 Task: Find connections with filter location Witney with filter topic #Managementwith filter profile language German with filter current company Scopely with filter school Galgotias University with filter industry Wholesale Alcoholic Beverages with filter service category Tax Law with filter keywords title Data Entry
Action: Mouse moved to (567, 74)
Screenshot: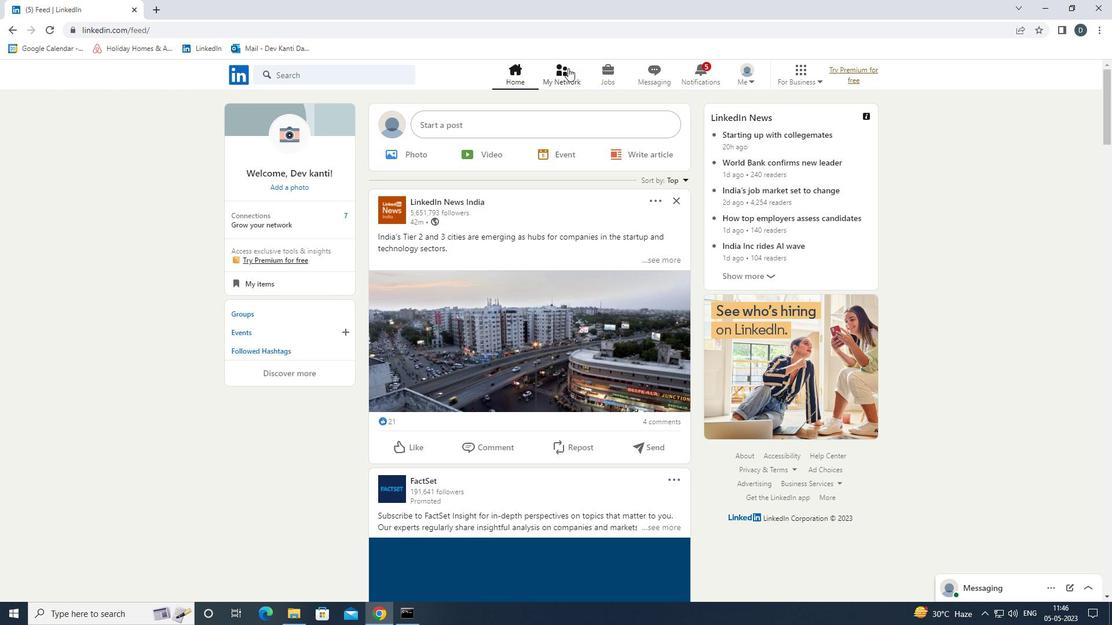 
Action: Mouse pressed left at (567, 74)
Screenshot: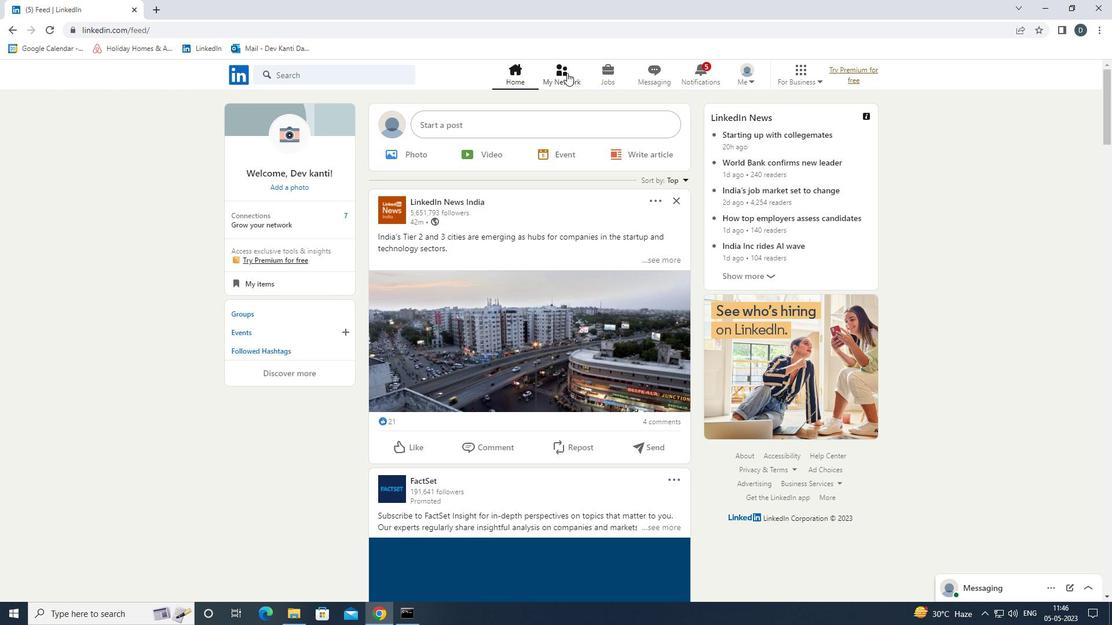 
Action: Mouse moved to (382, 139)
Screenshot: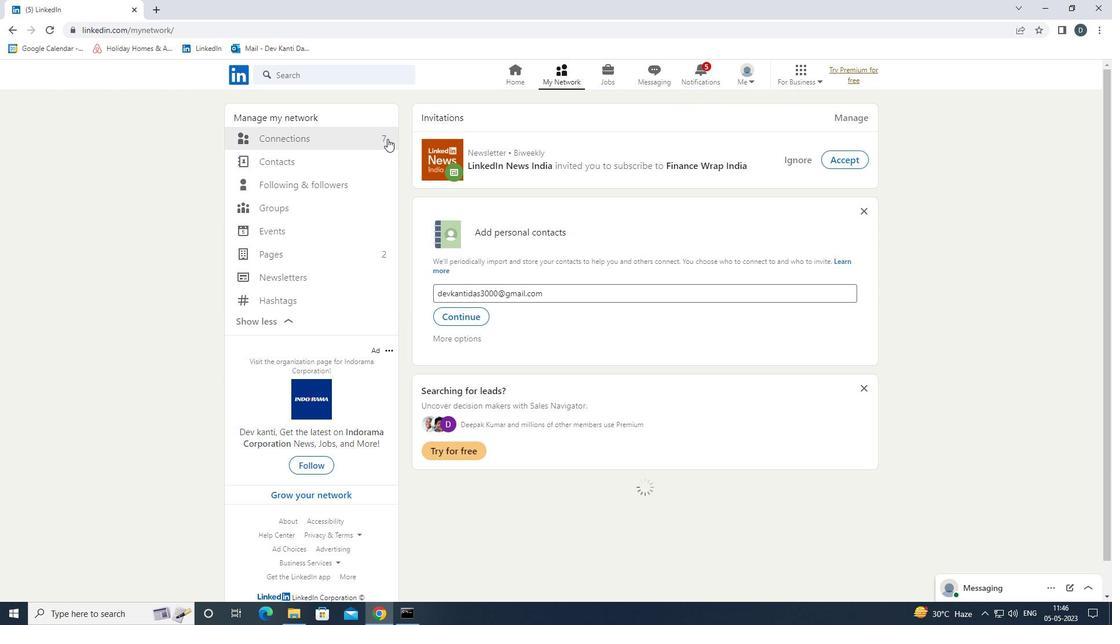 
Action: Mouse pressed left at (382, 139)
Screenshot: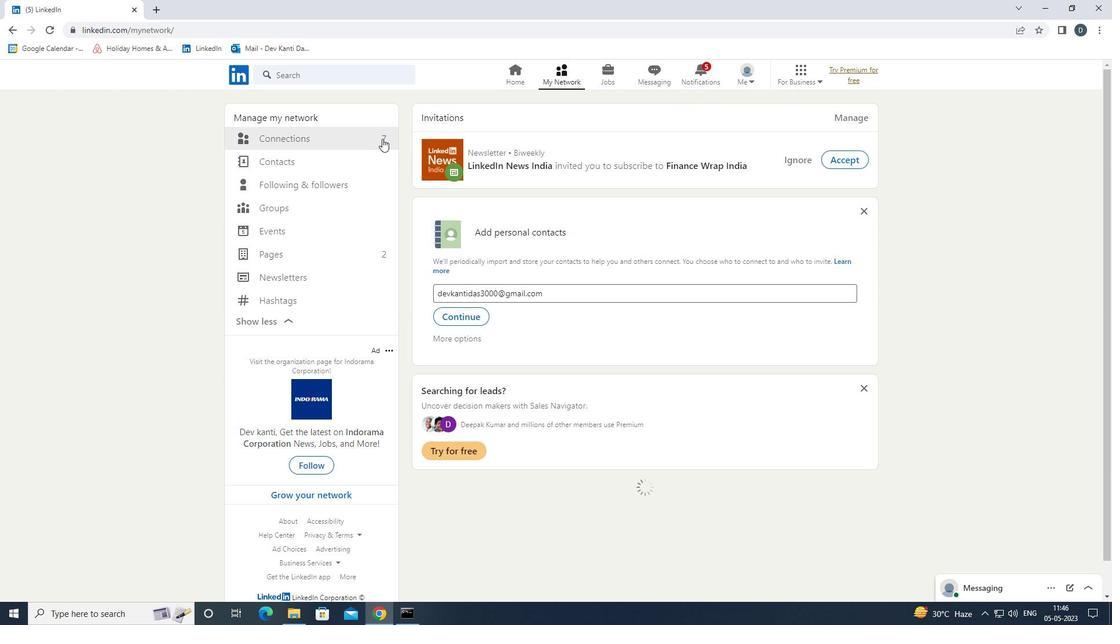 
Action: Mouse moved to (634, 134)
Screenshot: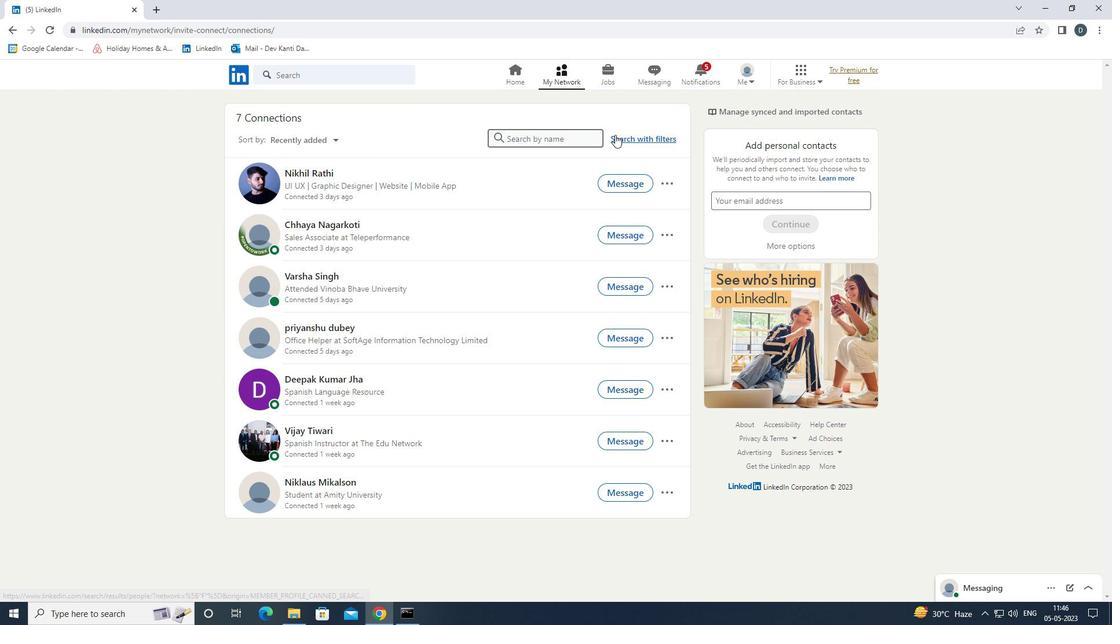 
Action: Mouse pressed left at (634, 134)
Screenshot: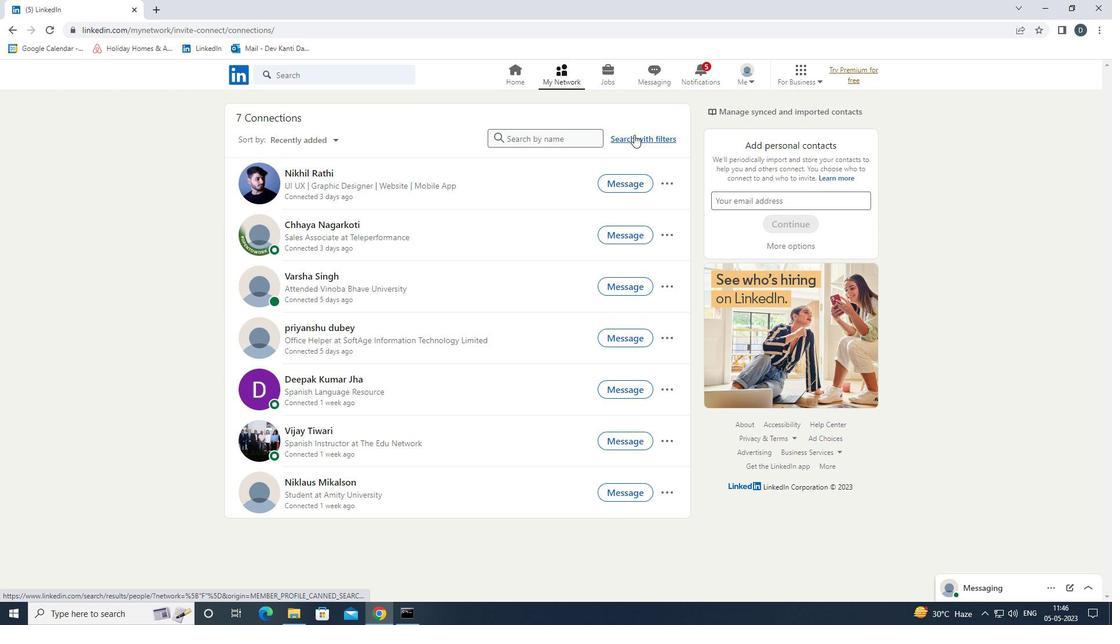 
Action: Mouse moved to (594, 110)
Screenshot: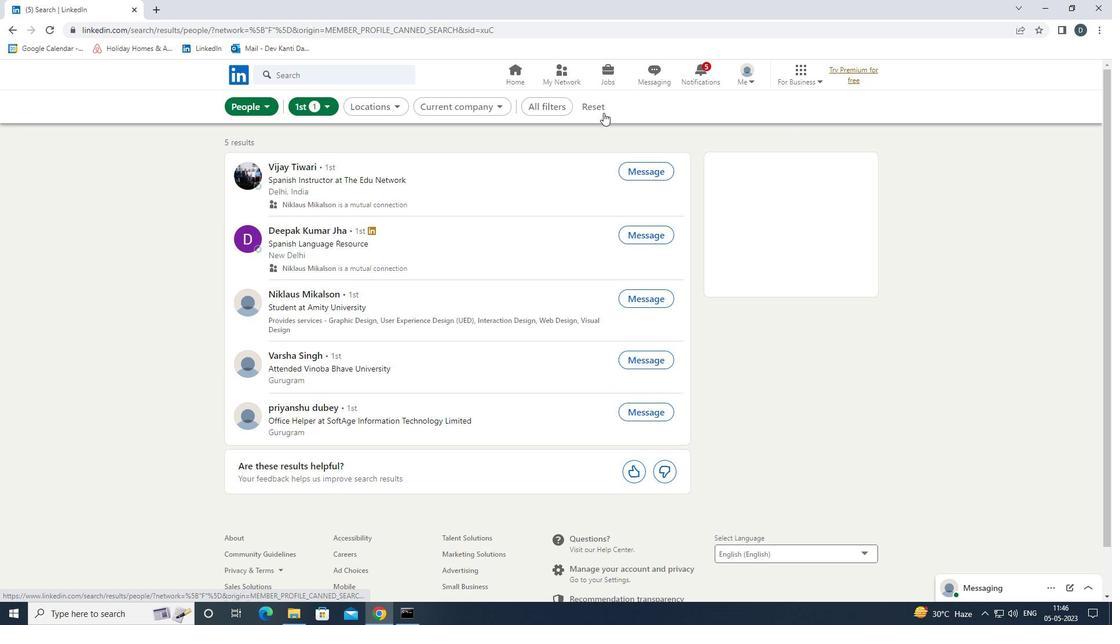 
Action: Mouse pressed left at (594, 110)
Screenshot: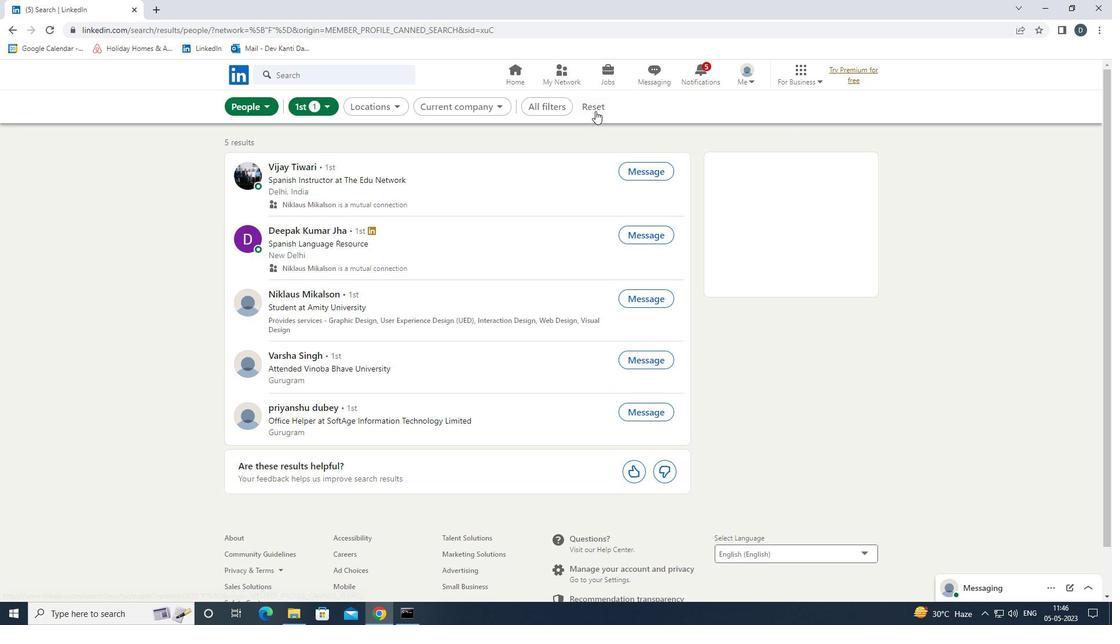 
Action: Mouse moved to (591, 105)
Screenshot: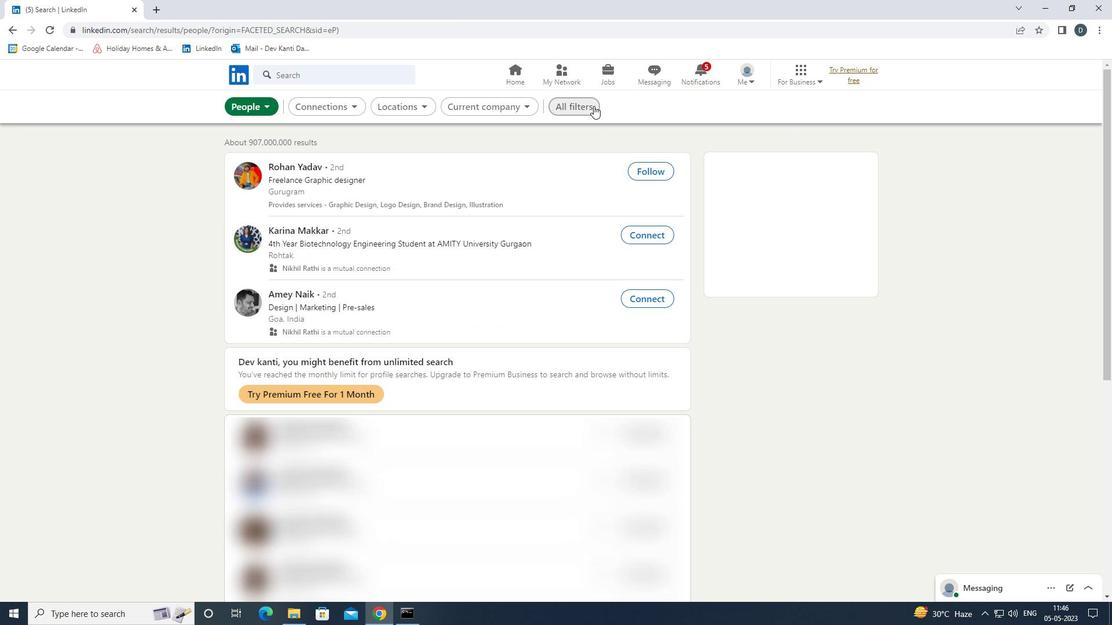 
Action: Mouse pressed left at (591, 105)
Screenshot: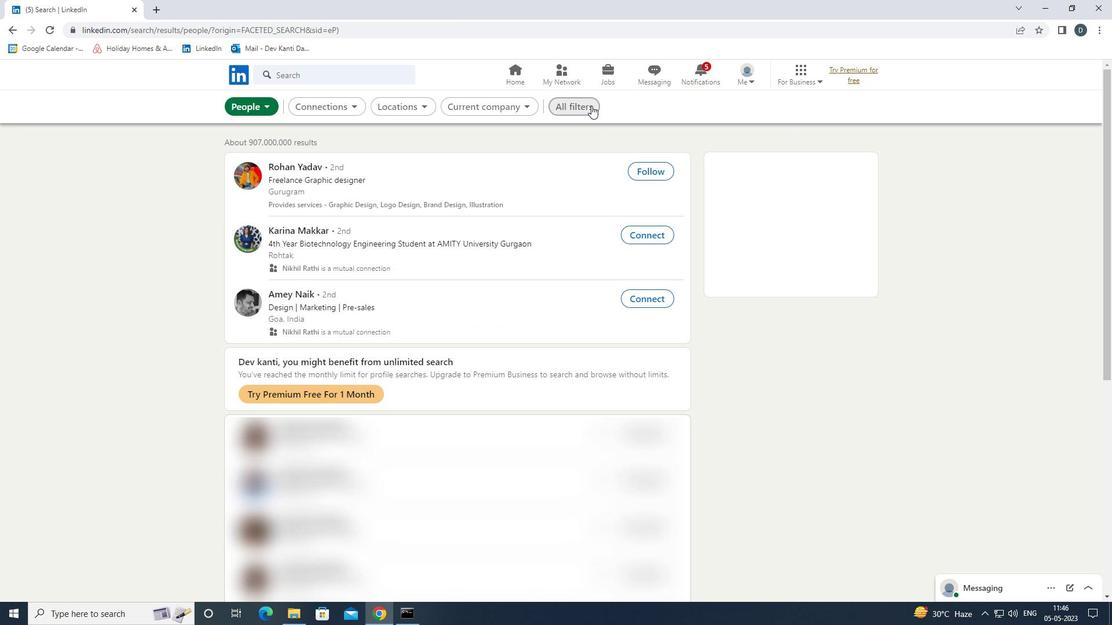 
Action: Mouse moved to (1013, 340)
Screenshot: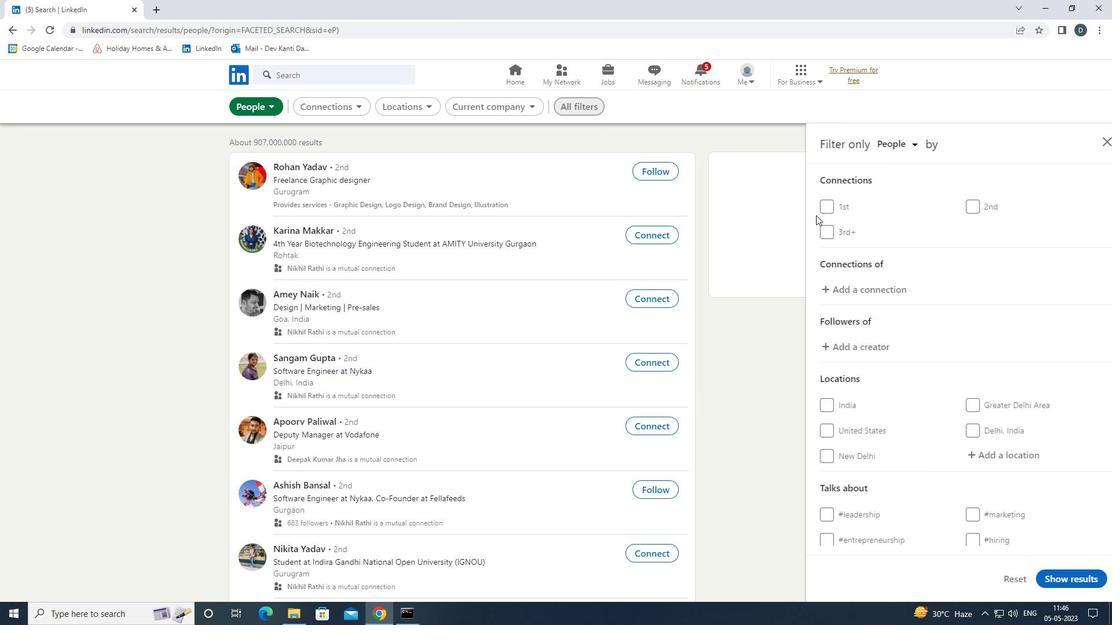 
Action: Mouse scrolled (1013, 339) with delta (0, 0)
Screenshot: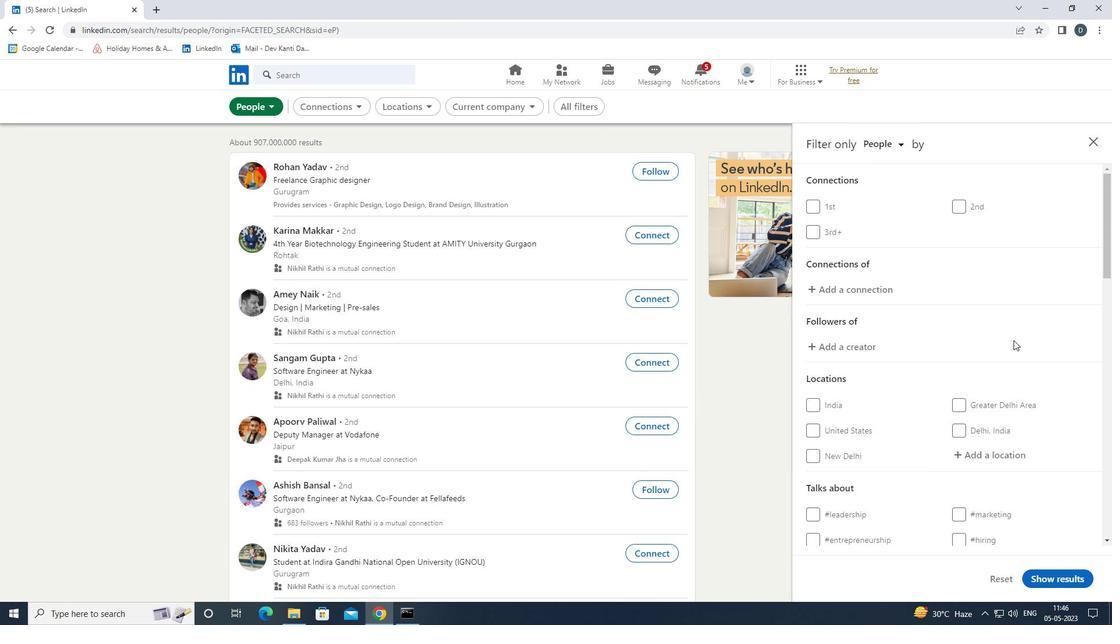 
Action: Mouse scrolled (1013, 339) with delta (0, 0)
Screenshot: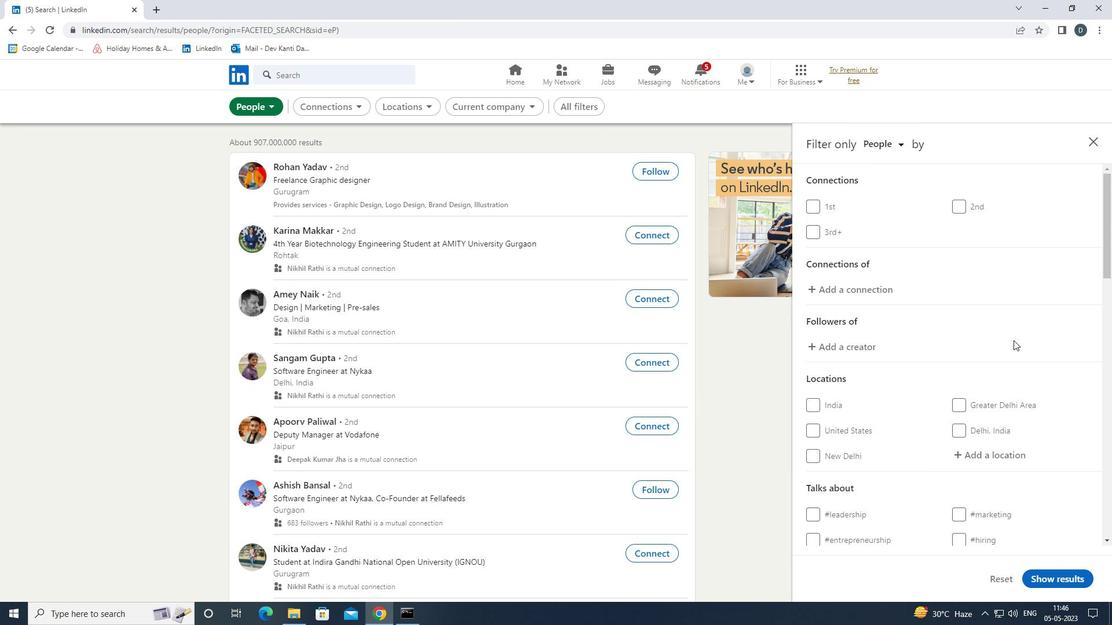 
Action: Mouse moved to (1013, 363)
Screenshot: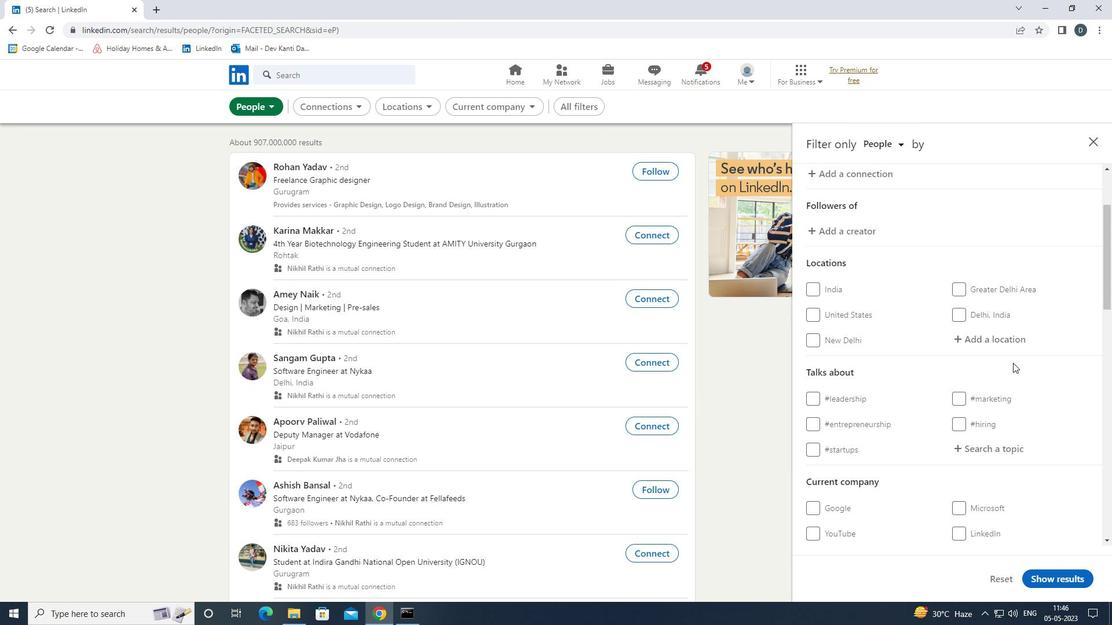 
Action: Mouse scrolled (1013, 362) with delta (0, 0)
Screenshot: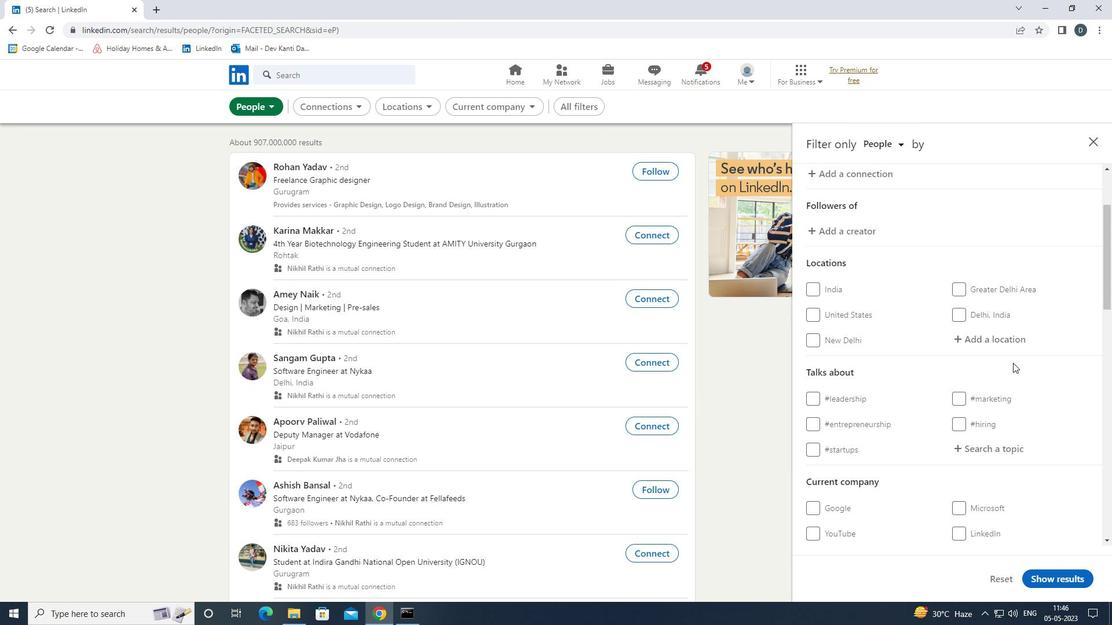 
Action: Mouse moved to (988, 275)
Screenshot: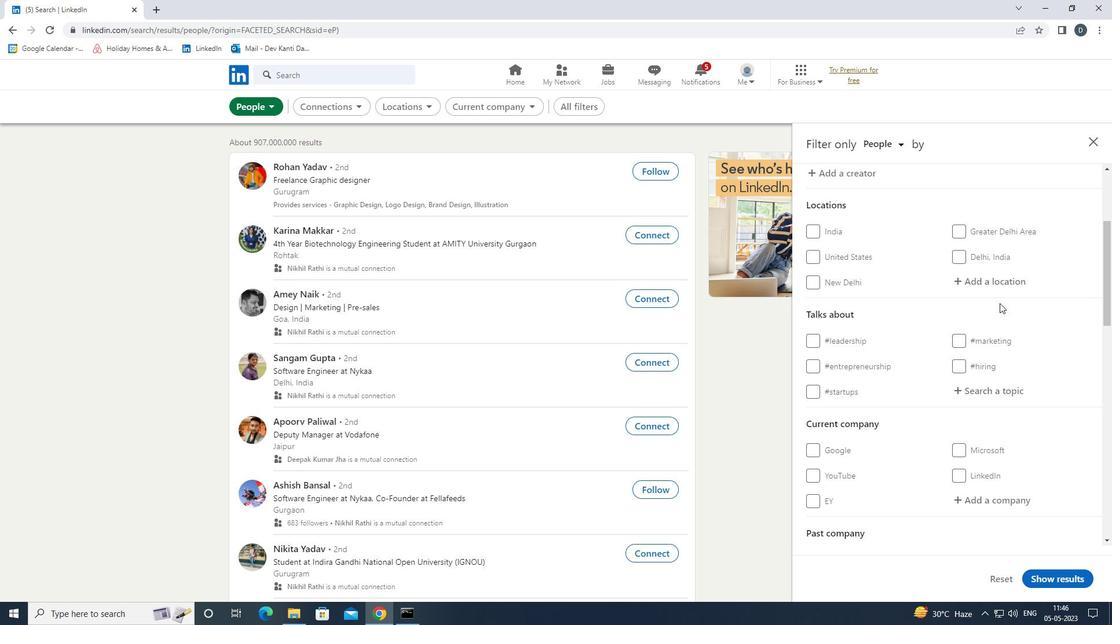 
Action: Mouse pressed left at (988, 275)
Screenshot: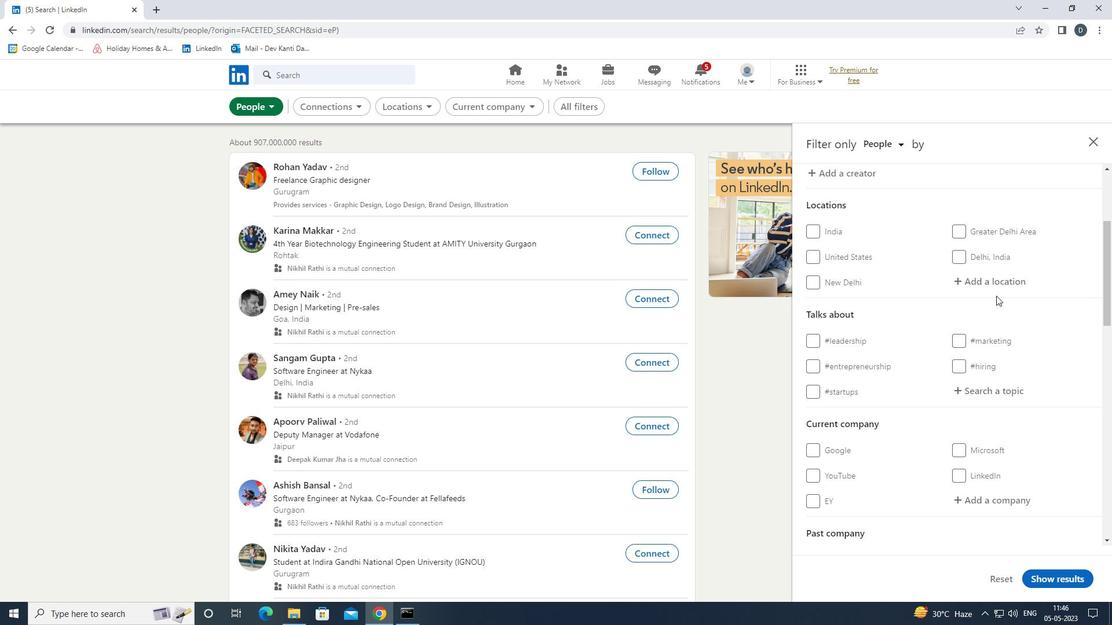 
Action: Key pressed <Key.shift>WITNEY<Key.down><Key.enter>
Screenshot: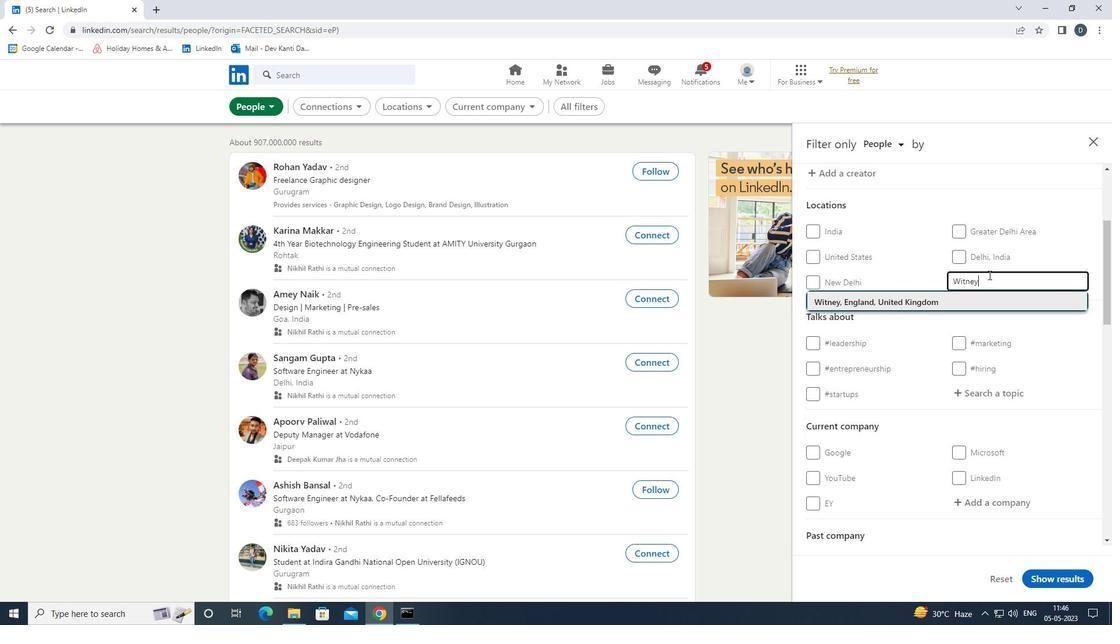 
Action: Mouse scrolled (988, 274) with delta (0, 0)
Screenshot: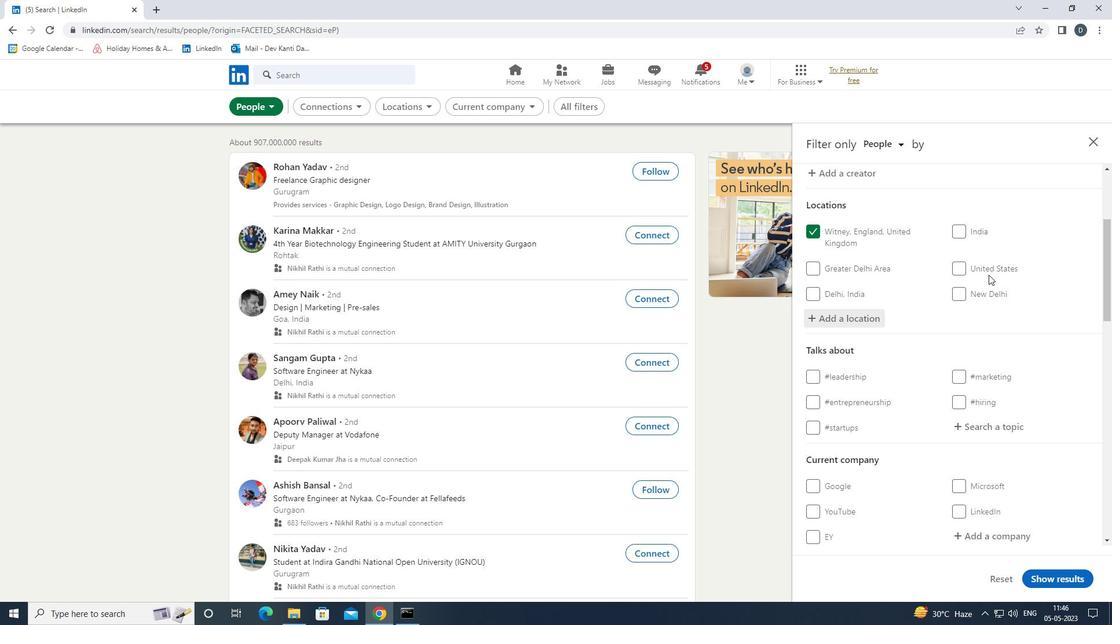 
Action: Mouse scrolled (988, 274) with delta (0, 0)
Screenshot: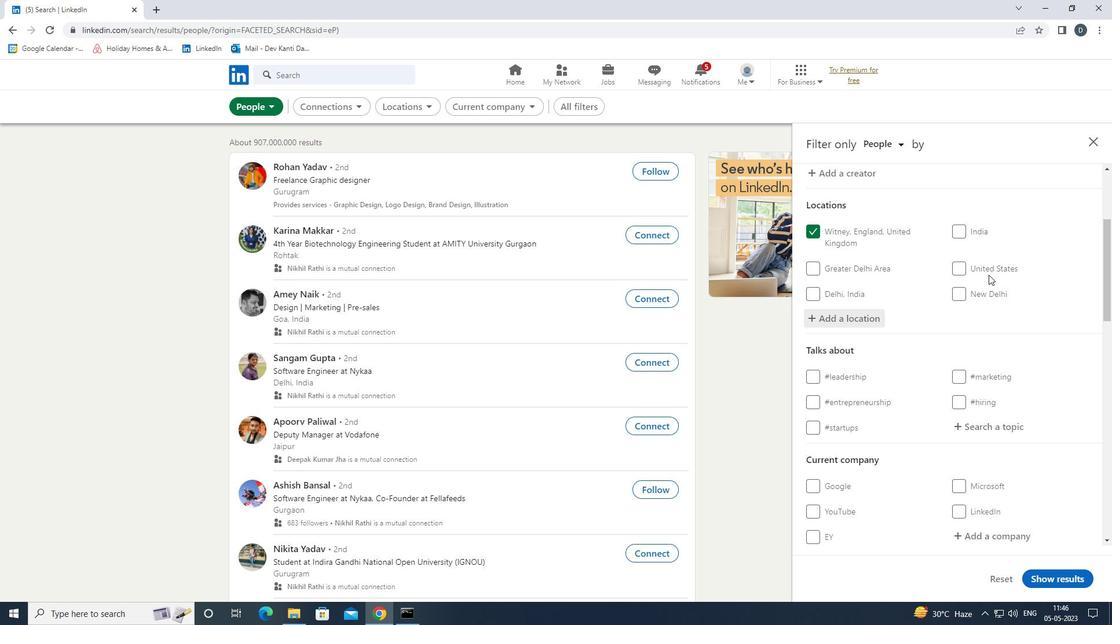 
Action: Mouse moved to (984, 315)
Screenshot: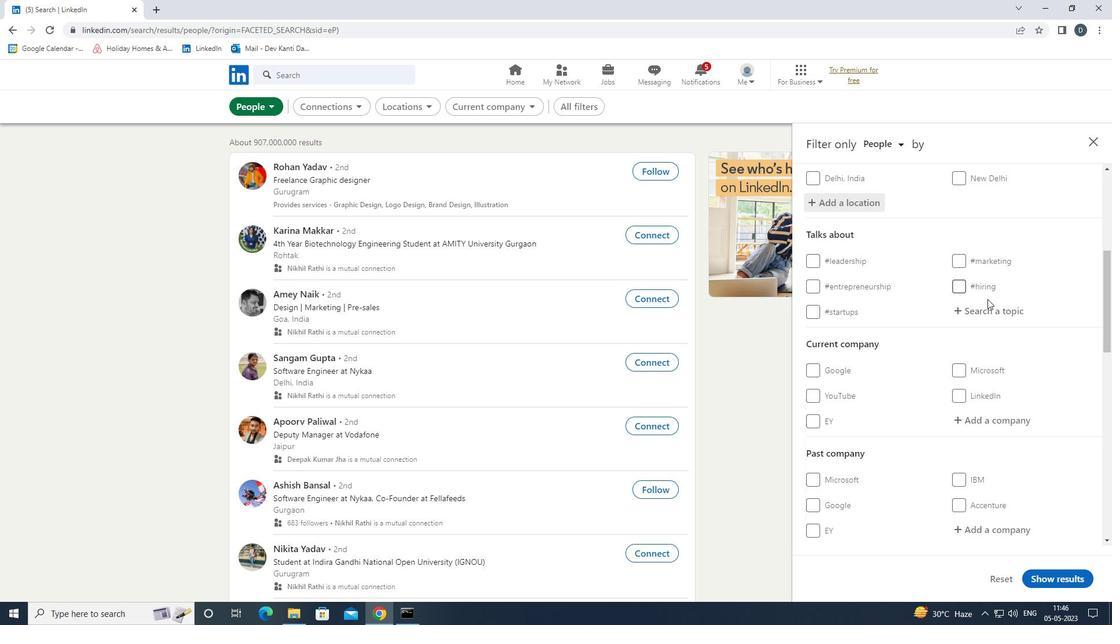 
Action: Mouse pressed left at (984, 315)
Screenshot: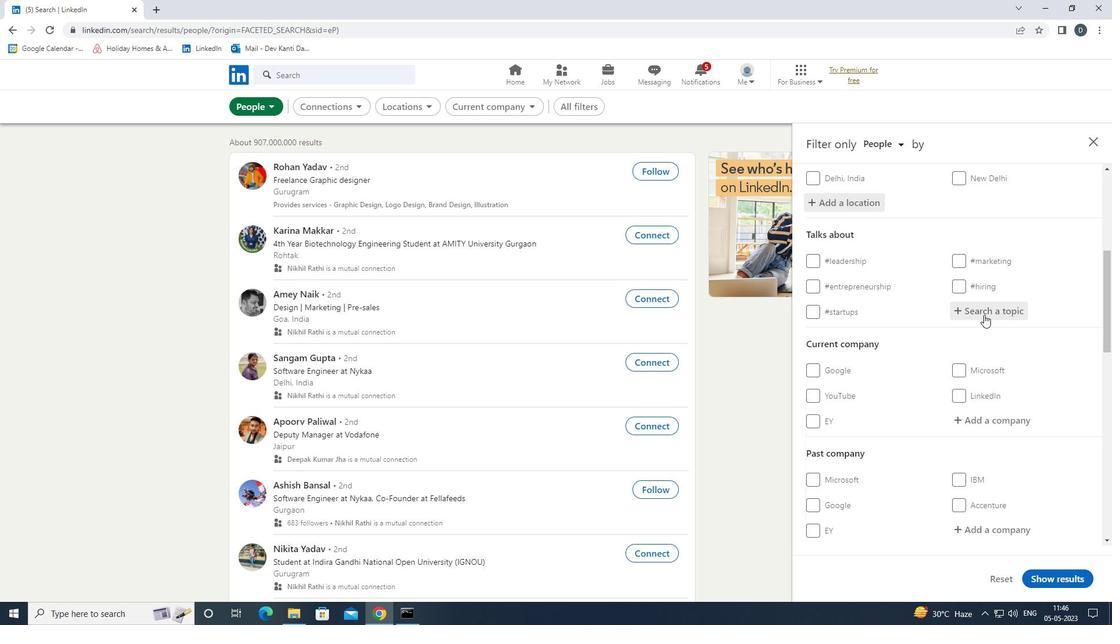 
Action: Key pressed MANAGEMENT<Key.down><Key.enter>
Screenshot: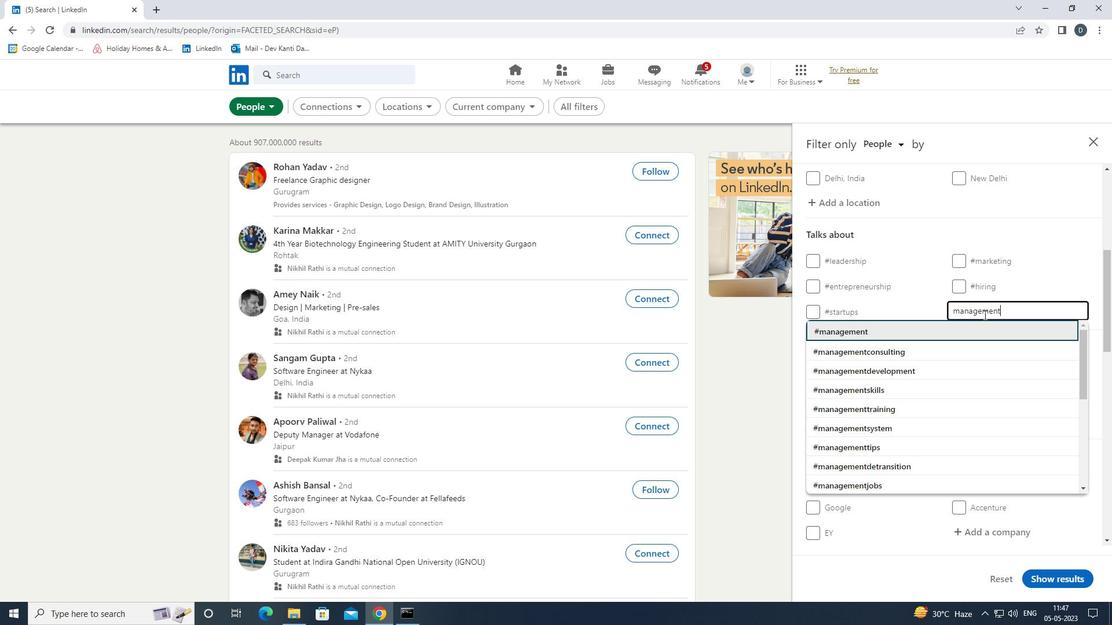 
Action: Mouse scrolled (984, 314) with delta (0, 0)
Screenshot: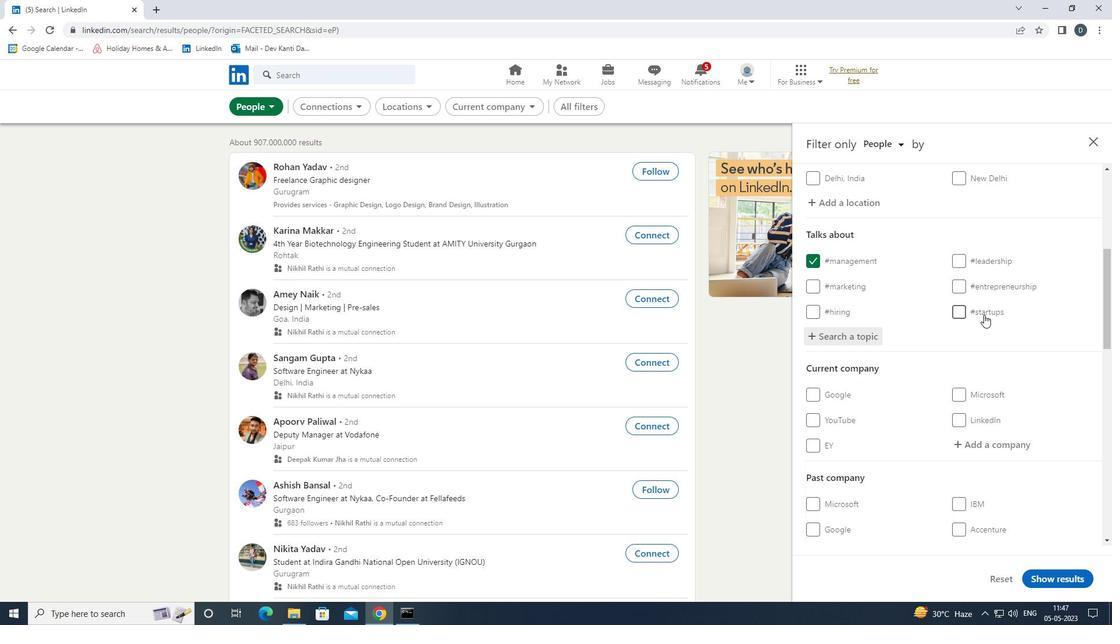 
Action: Mouse scrolled (984, 314) with delta (0, 0)
Screenshot: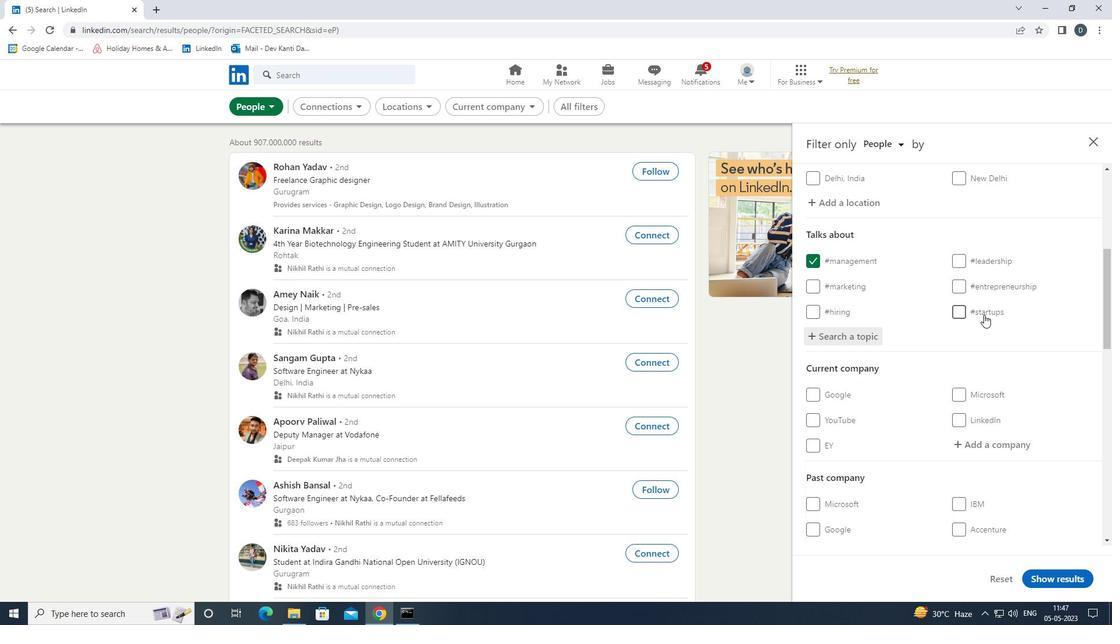 
Action: Mouse scrolled (984, 314) with delta (0, 0)
Screenshot: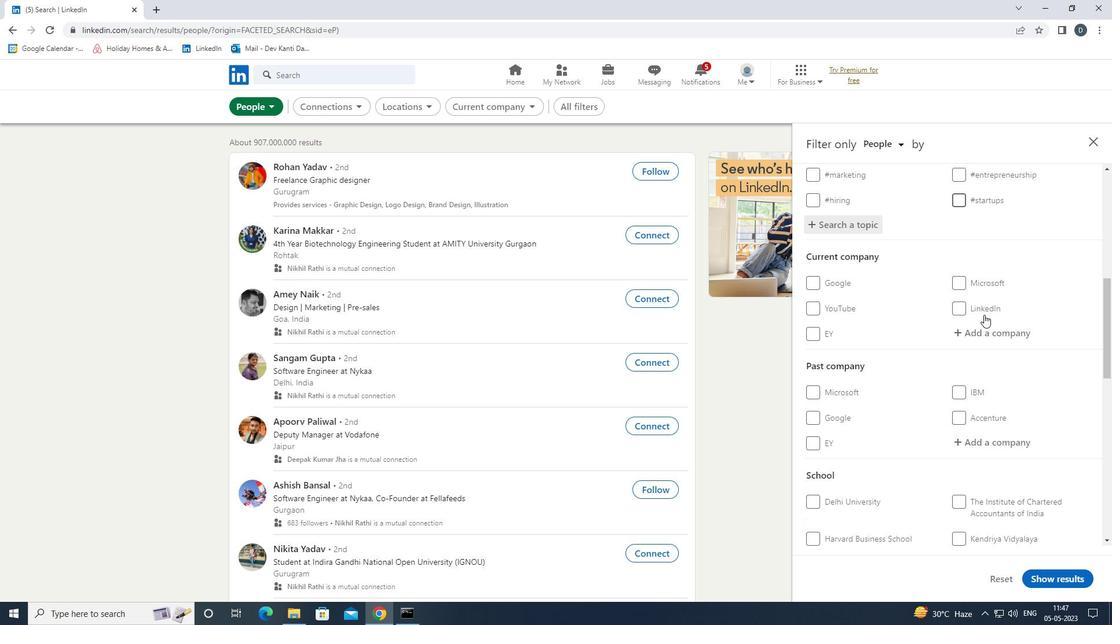 
Action: Mouse scrolled (984, 314) with delta (0, 0)
Screenshot: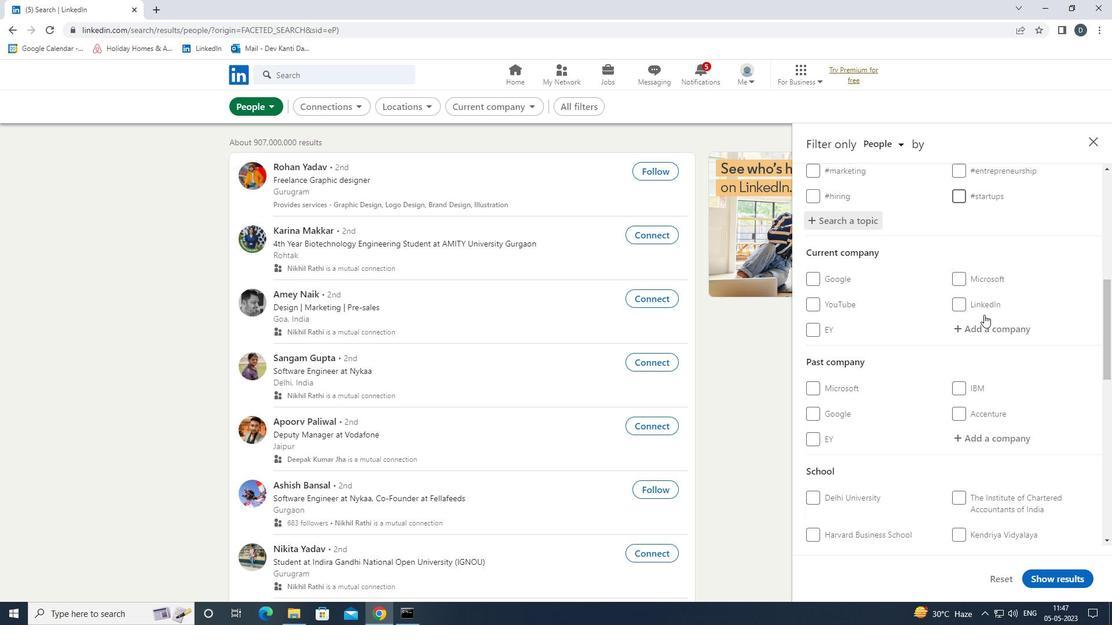 
Action: Mouse scrolled (984, 314) with delta (0, 0)
Screenshot: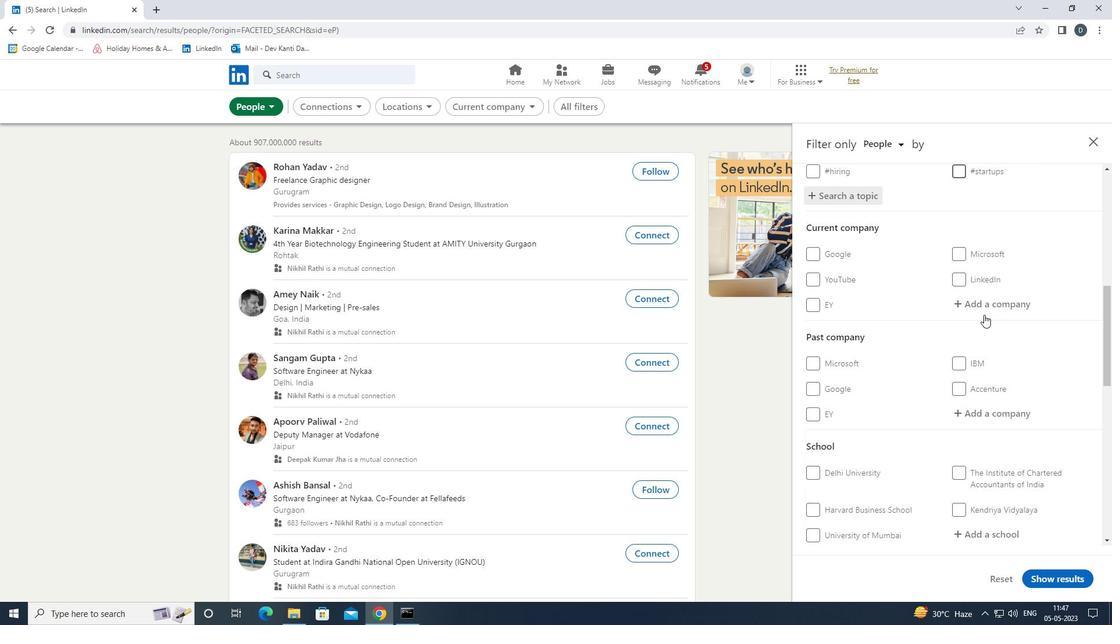 
Action: Mouse scrolled (984, 314) with delta (0, 0)
Screenshot: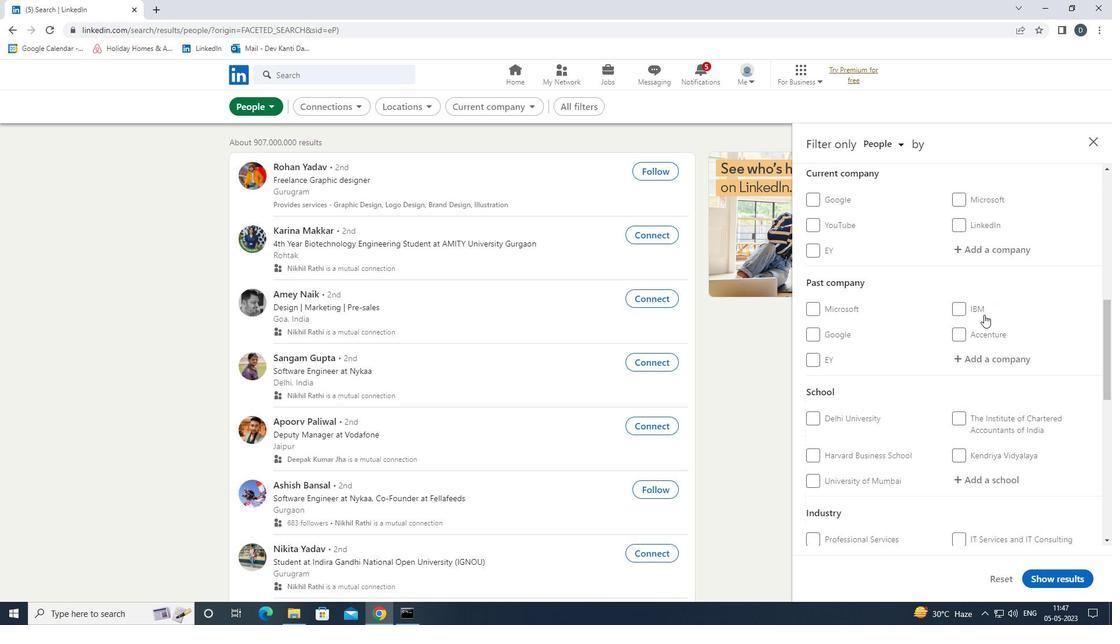 
Action: Mouse moved to (984, 319)
Screenshot: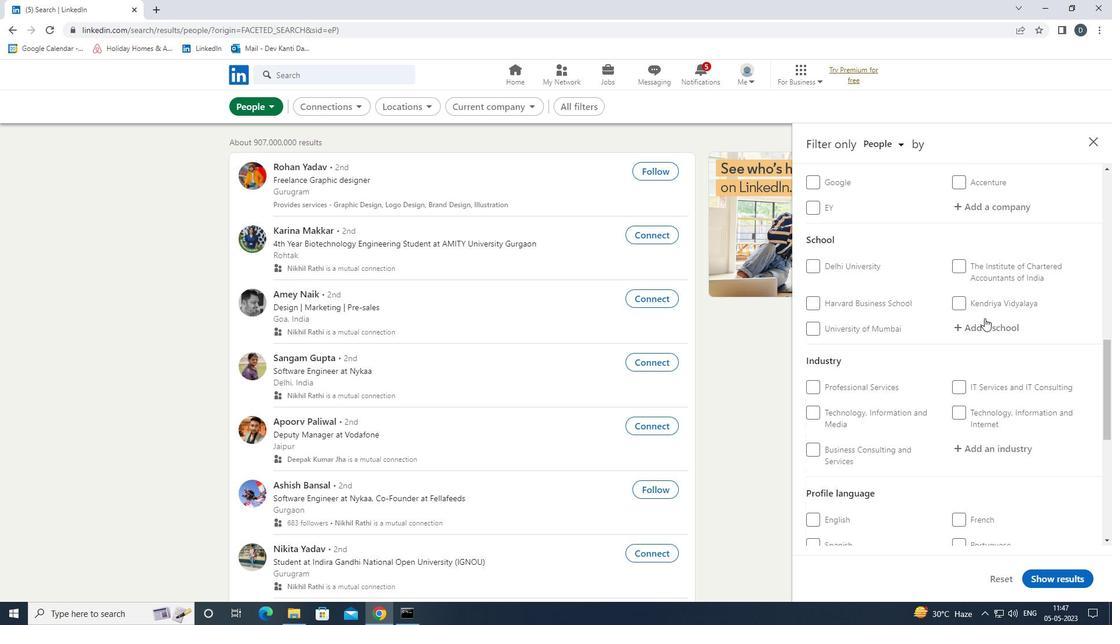 
Action: Mouse scrolled (984, 318) with delta (0, 0)
Screenshot: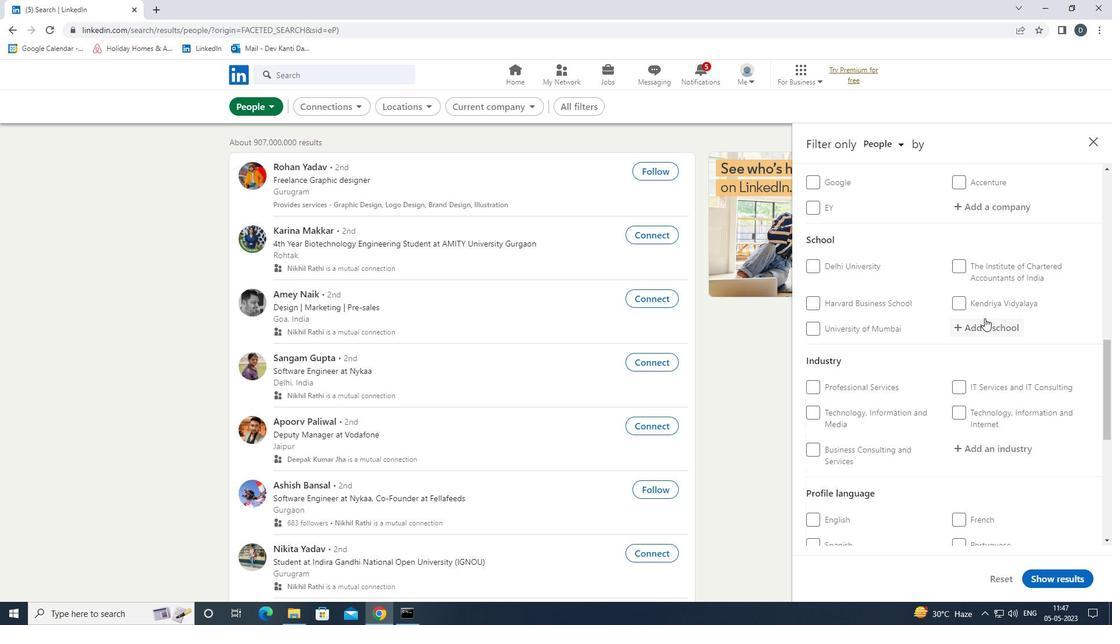 
Action: Mouse scrolled (984, 318) with delta (0, 0)
Screenshot: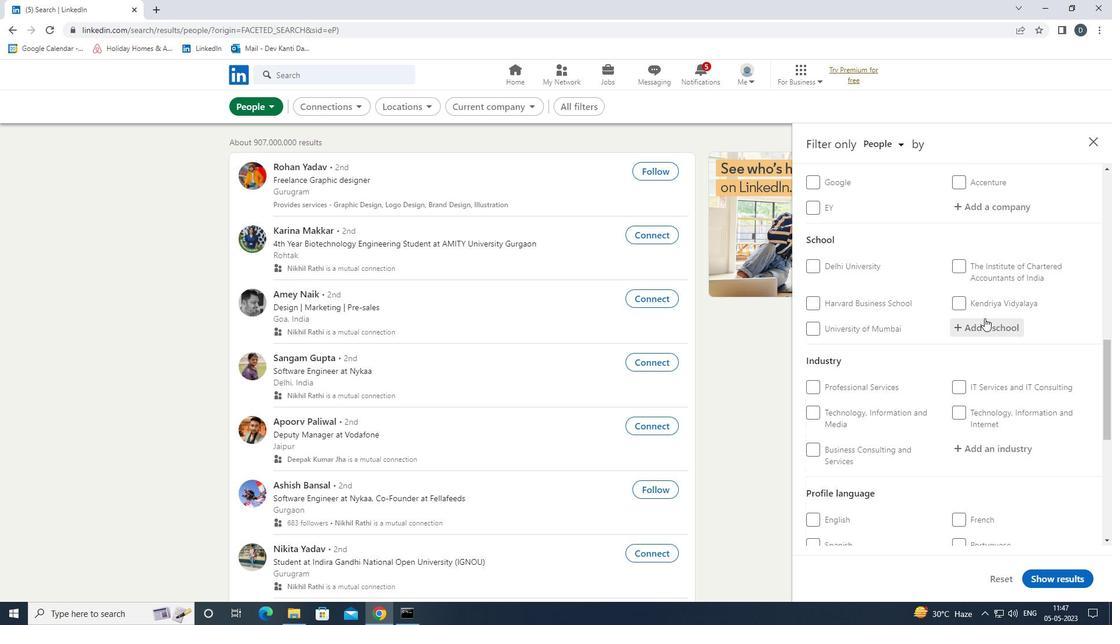 
Action: Mouse moved to (832, 452)
Screenshot: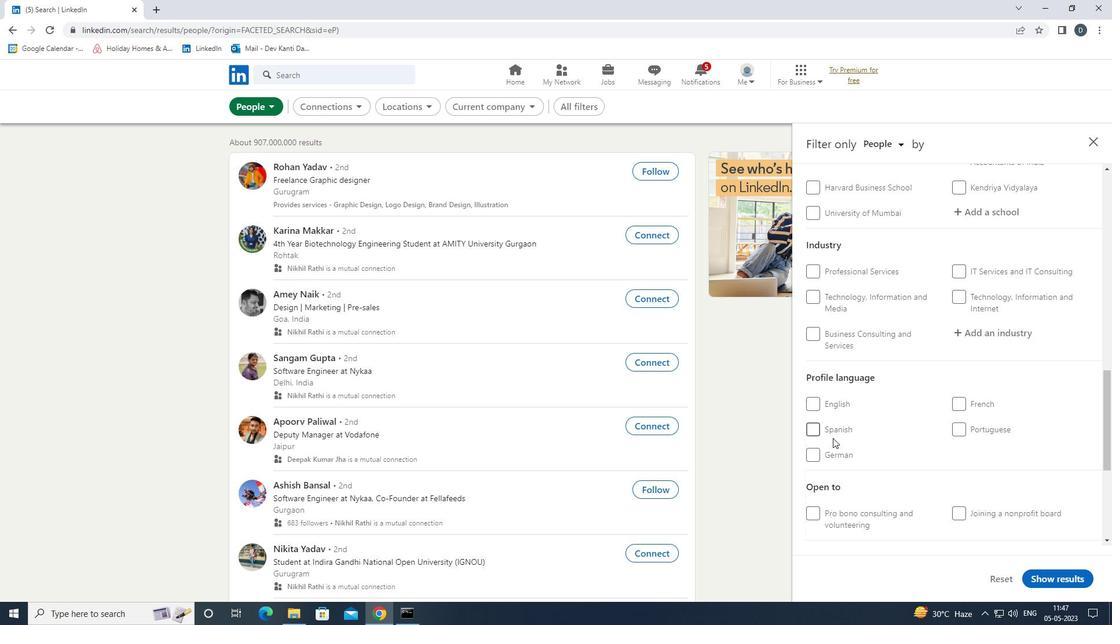 
Action: Mouse pressed left at (832, 452)
Screenshot: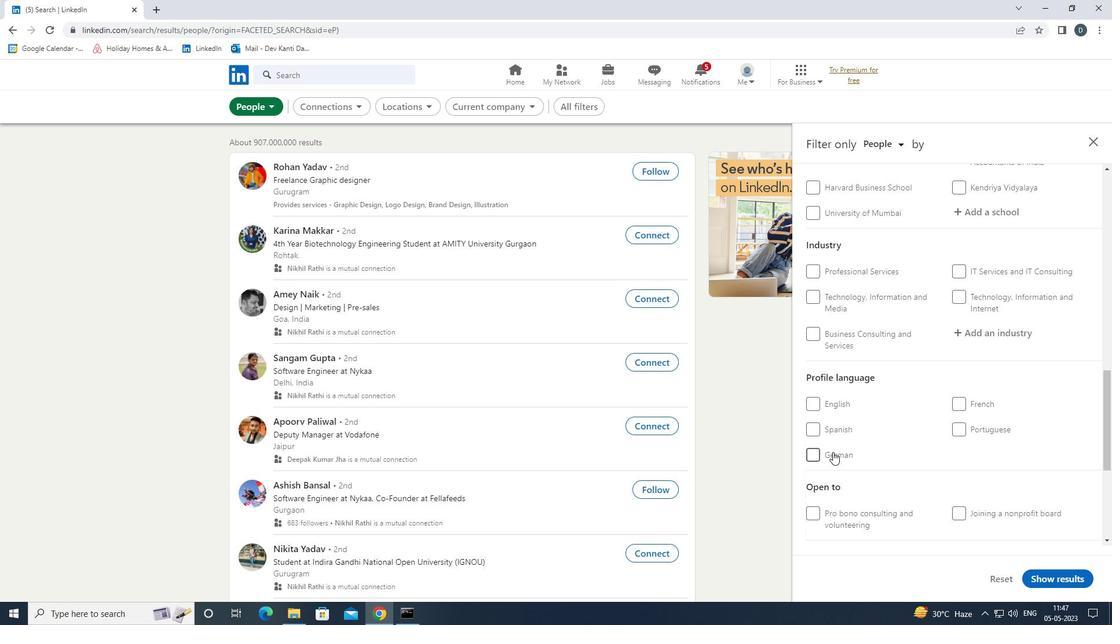 
Action: Mouse moved to (975, 433)
Screenshot: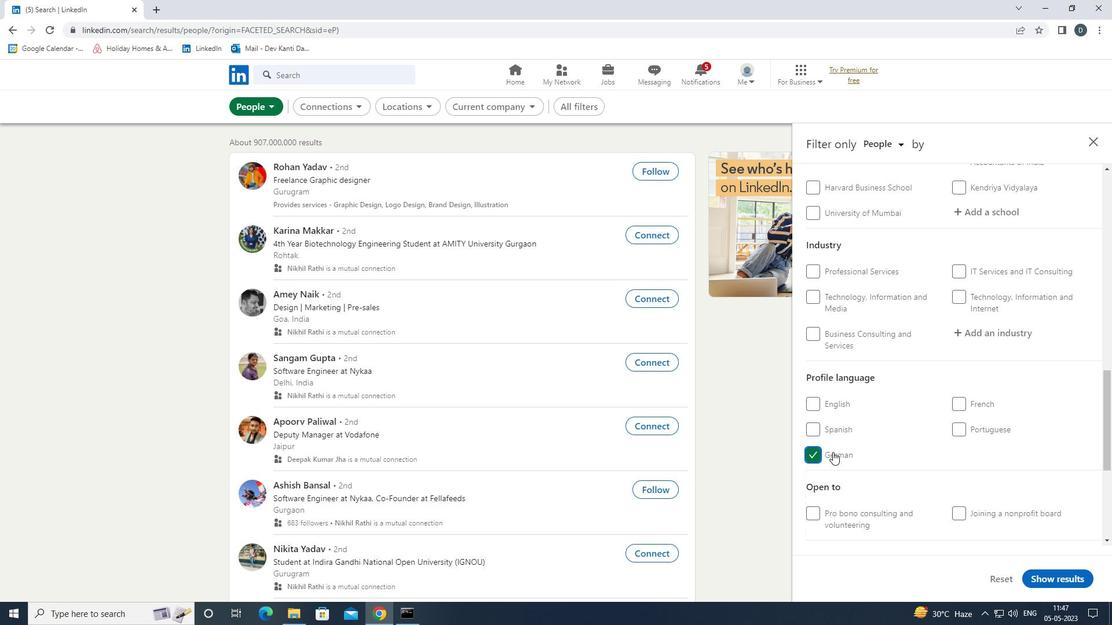 
Action: Mouse scrolled (975, 433) with delta (0, 0)
Screenshot: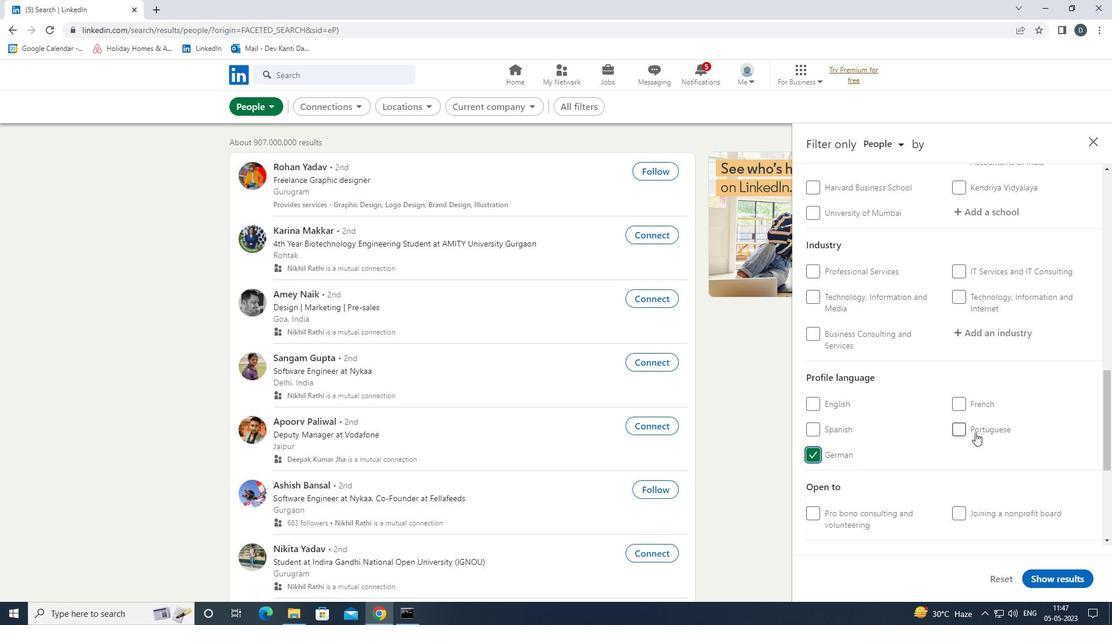 
Action: Mouse scrolled (975, 433) with delta (0, 0)
Screenshot: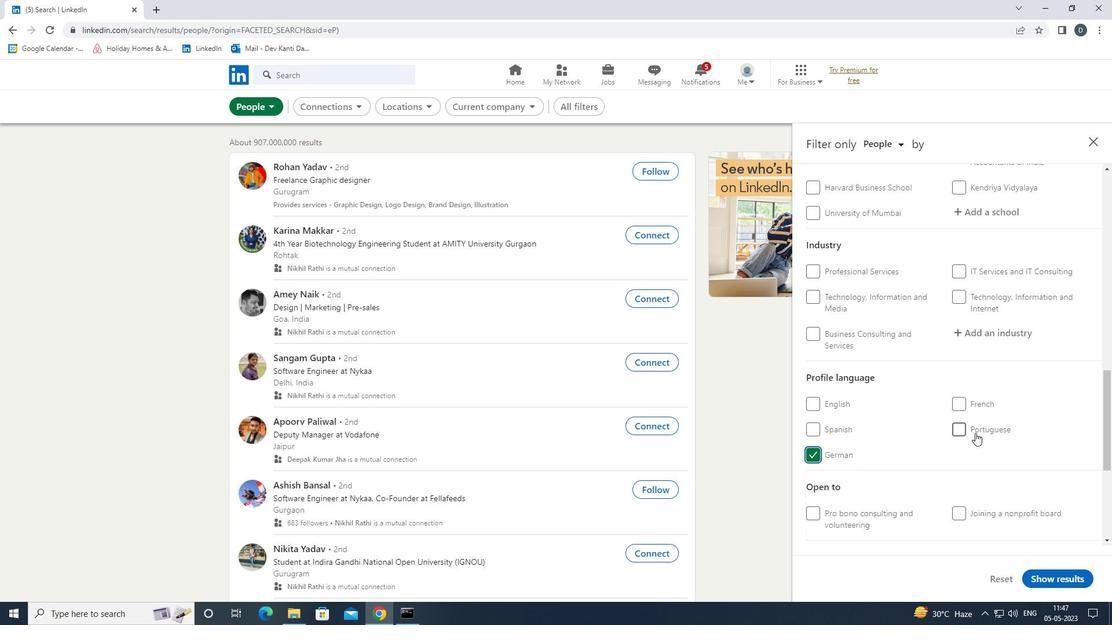 
Action: Mouse scrolled (975, 433) with delta (0, 0)
Screenshot: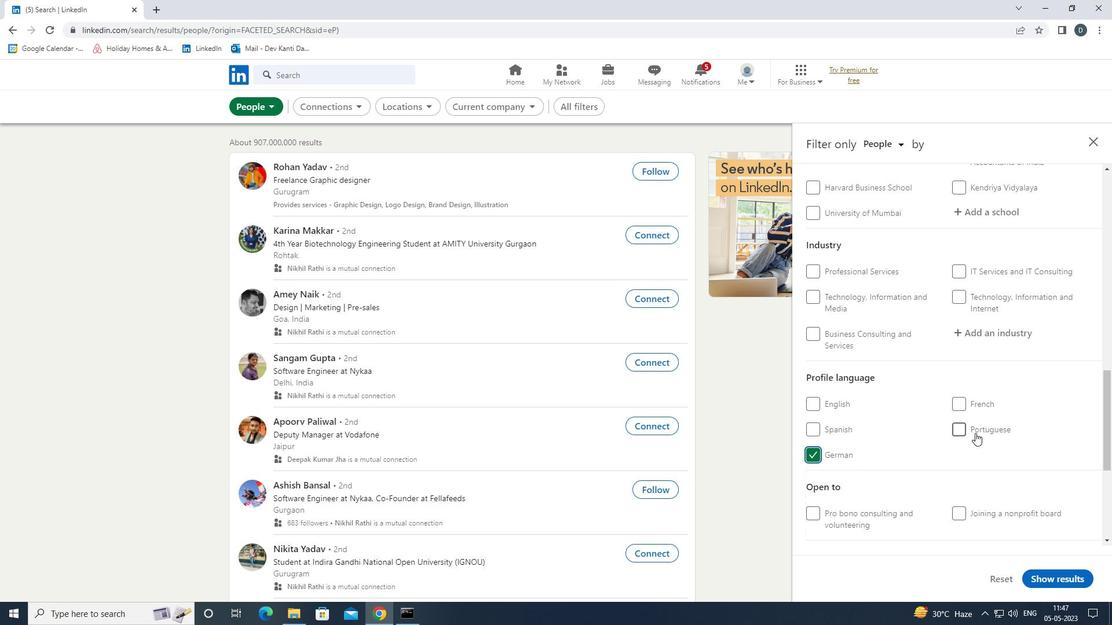 
Action: Mouse scrolled (975, 433) with delta (0, 0)
Screenshot: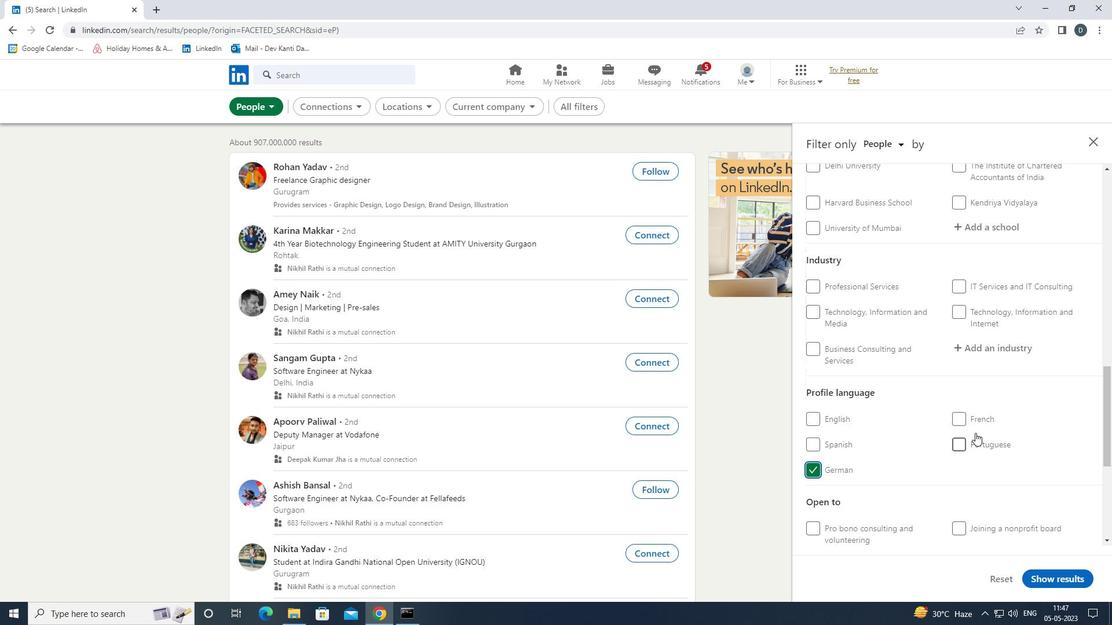 
Action: Mouse moved to (987, 285)
Screenshot: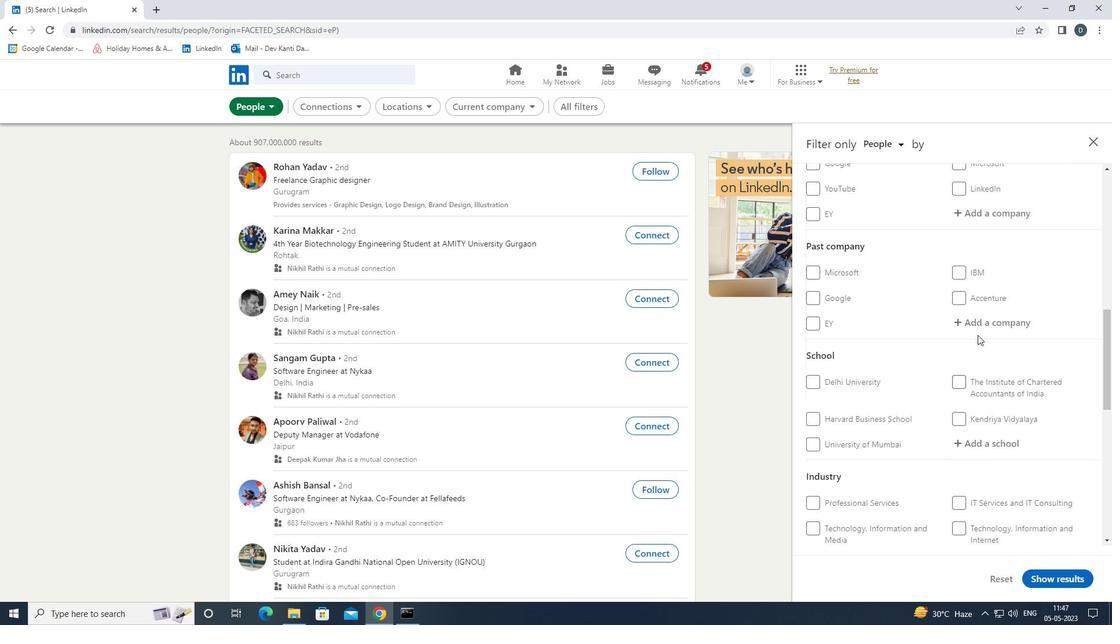 
Action: Mouse scrolled (987, 286) with delta (0, 0)
Screenshot: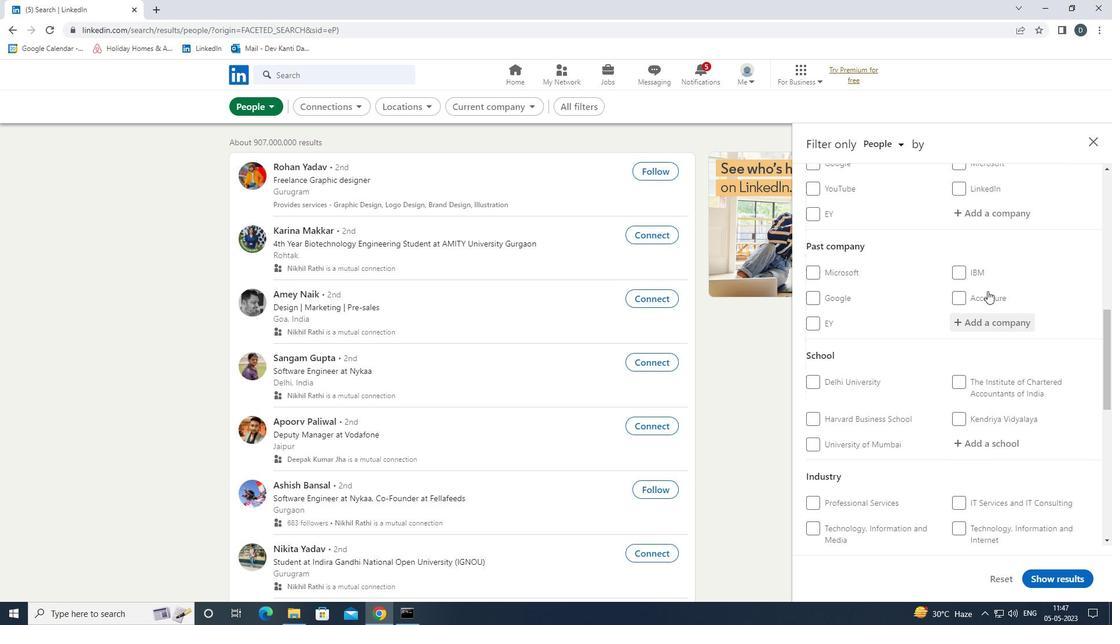 
Action: Mouse moved to (987, 279)
Screenshot: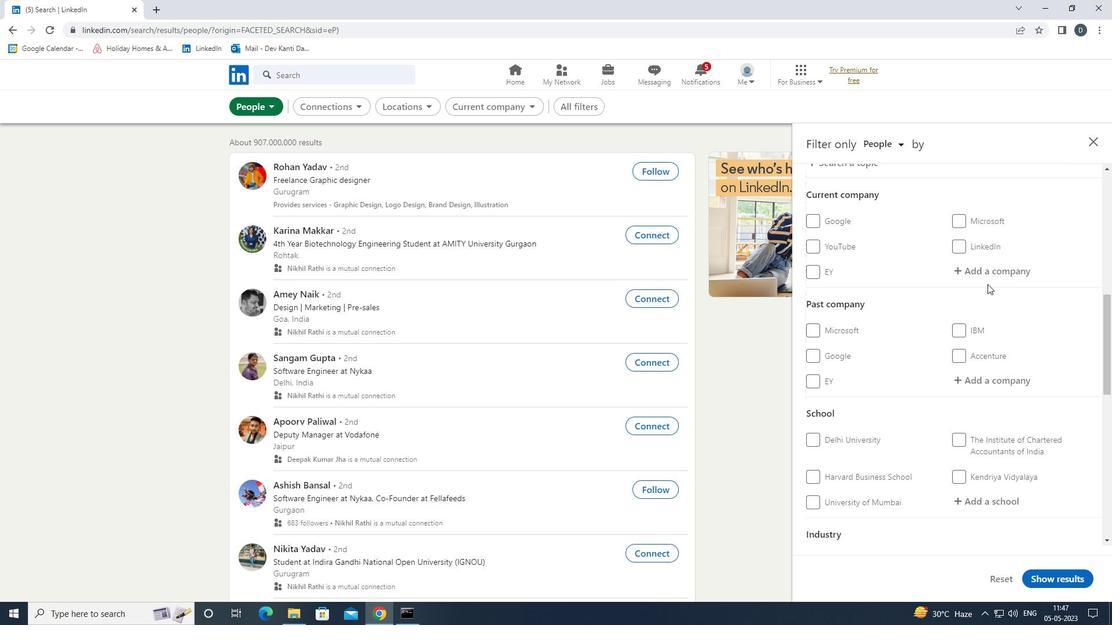 
Action: Mouse pressed left at (987, 279)
Screenshot: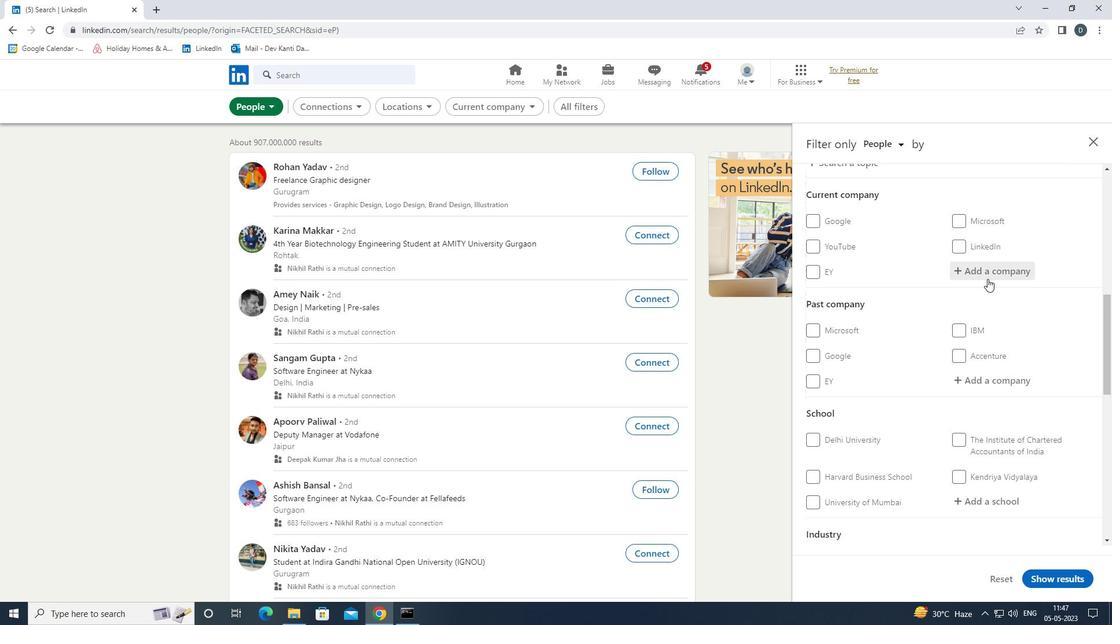 
Action: Key pressed <Key.shift><Key.shift><Key.shift><Key.shift><Key.shift><Key.shift><Key.shift>SCOPELY<Key.down><Key.enter>
Screenshot: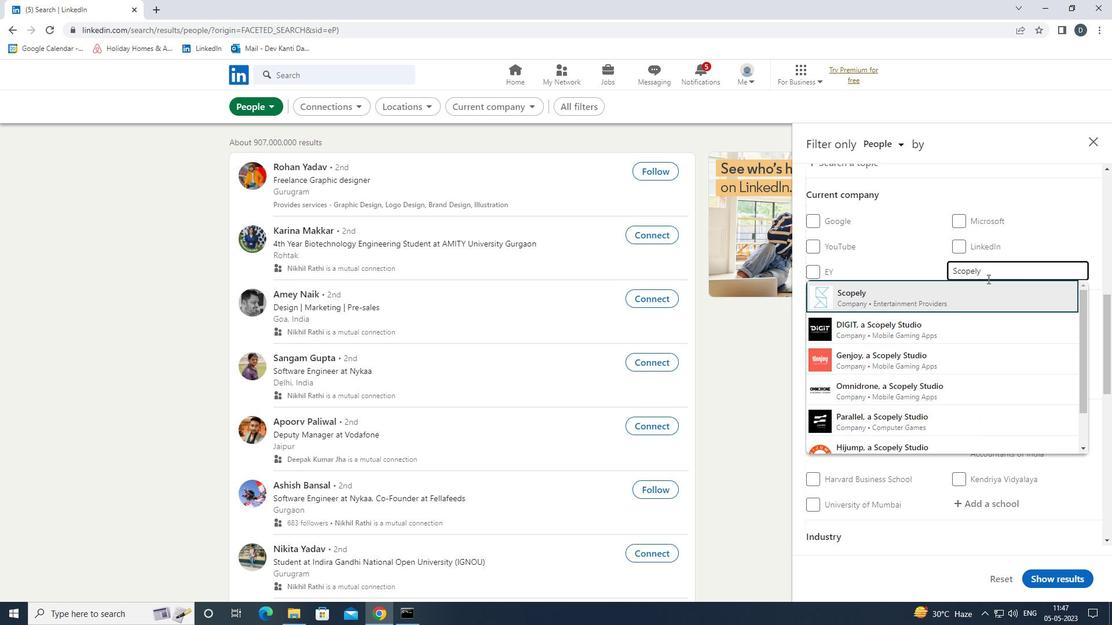 
Action: Mouse scrolled (987, 278) with delta (0, 0)
Screenshot: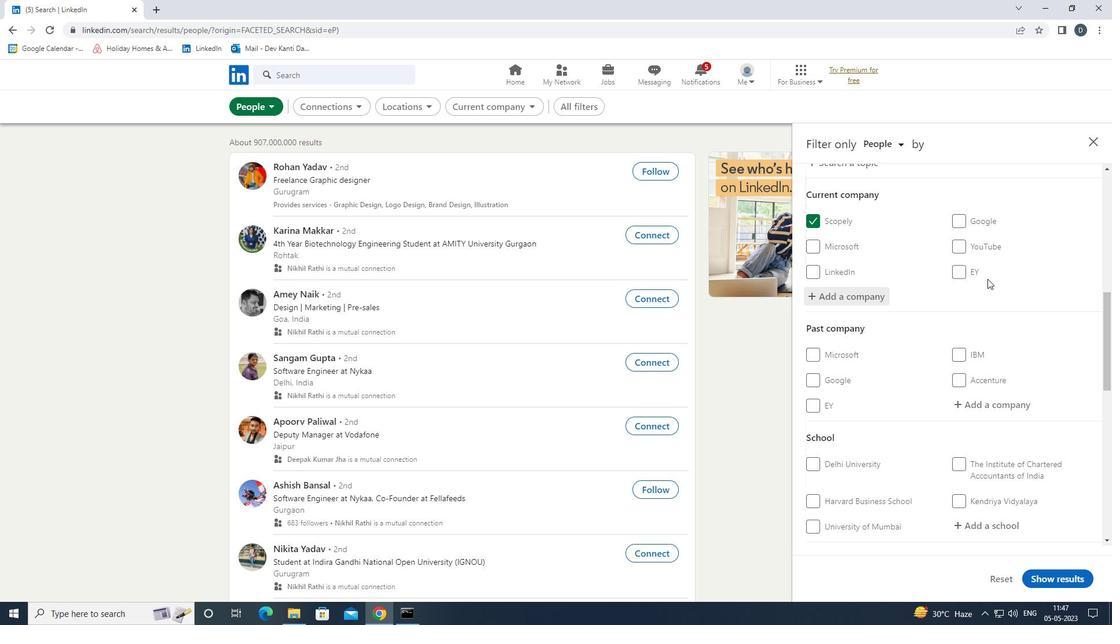 
Action: Mouse scrolled (987, 278) with delta (0, 0)
Screenshot: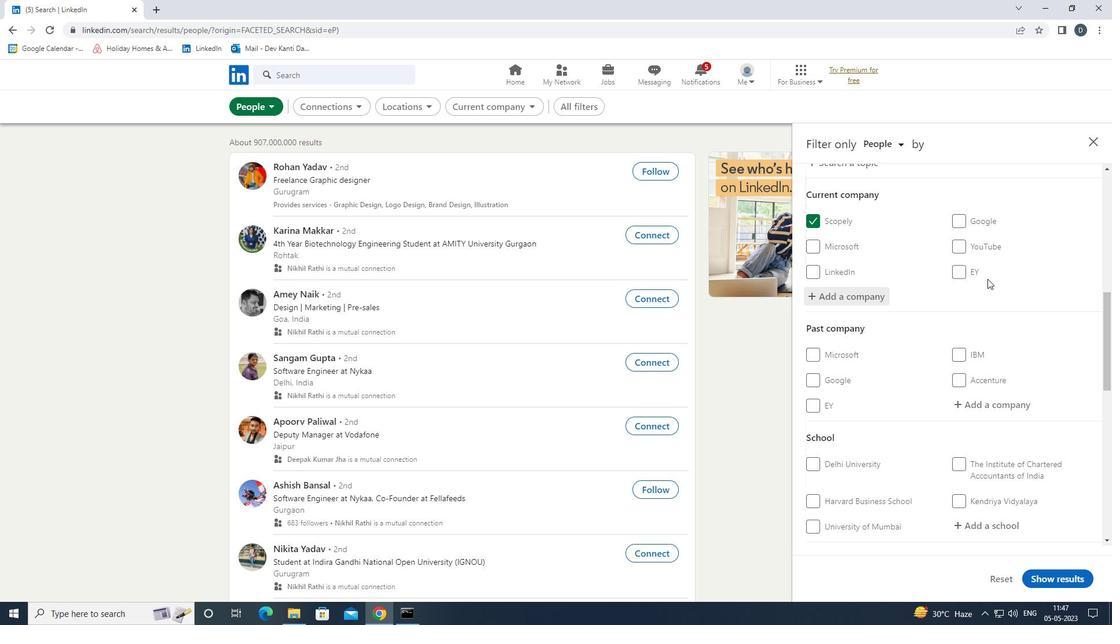 
Action: Mouse scrolled (987, 278) with delta (0, 0)
Screenshot: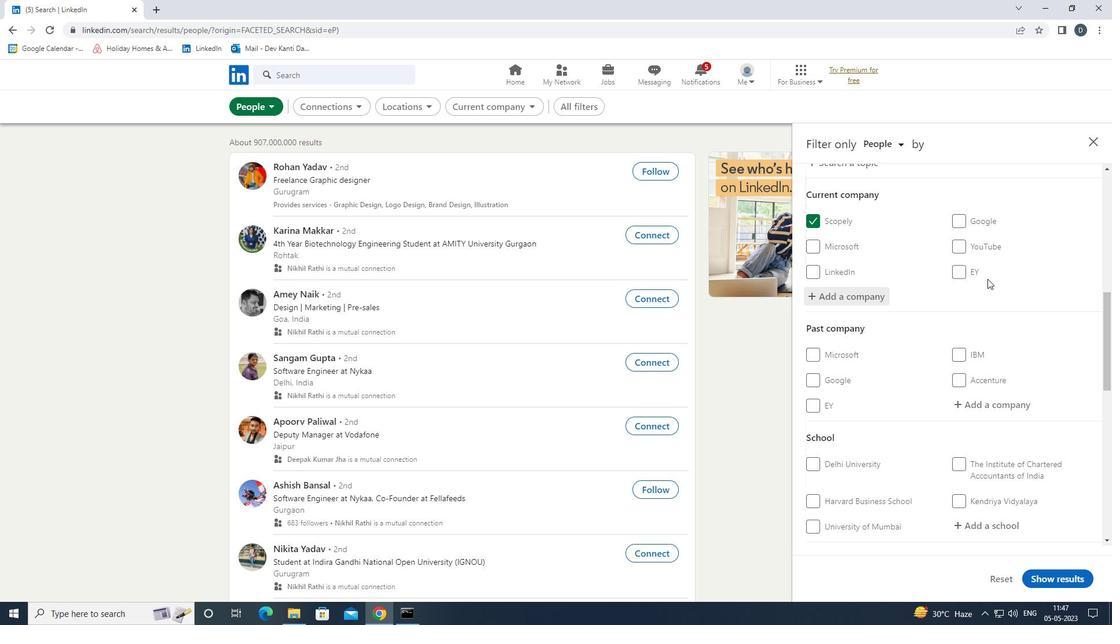 
Action: Mouse scrolled (987, 278) with delta (0, 0)
Screenshot: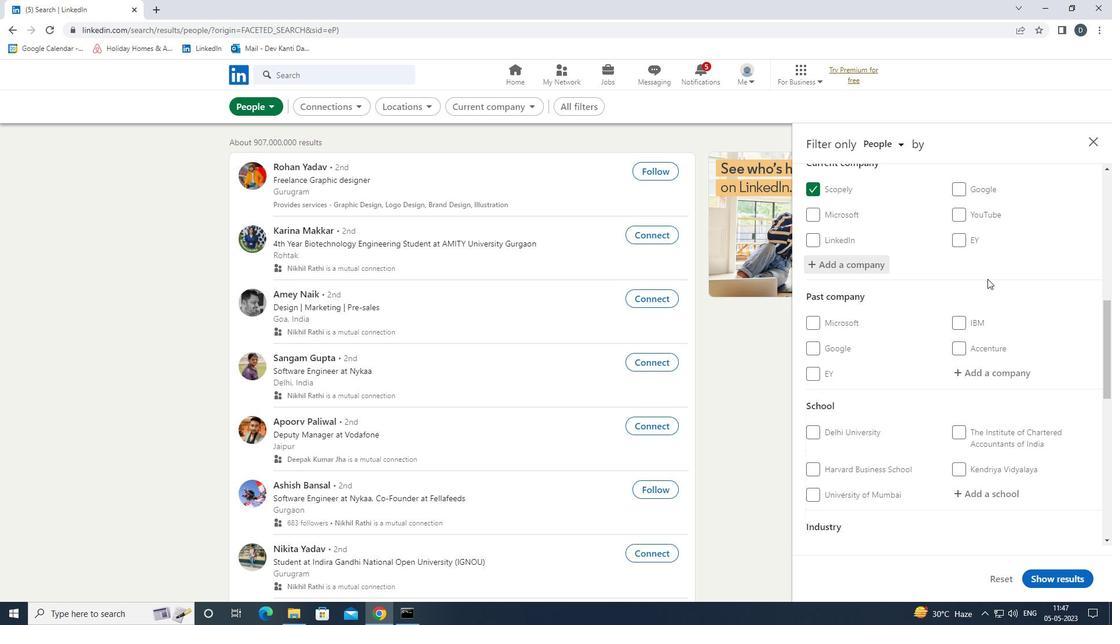 
Action: Mouse moved to (993, 290)
Screenshot: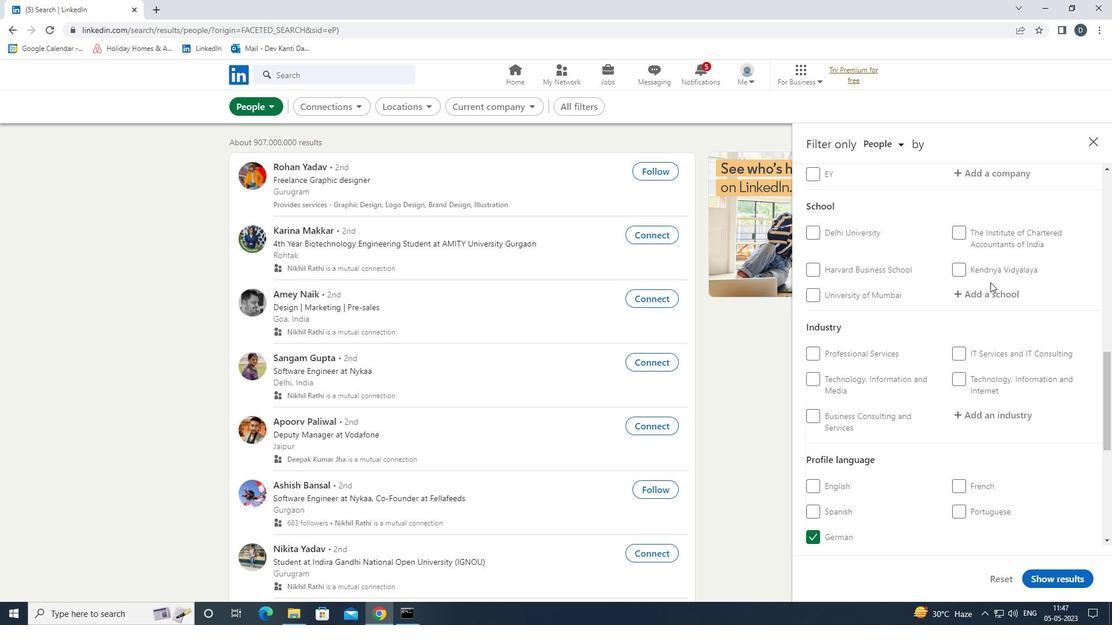 
Action: Mouse pressed left at (993, 290)
Screenshot: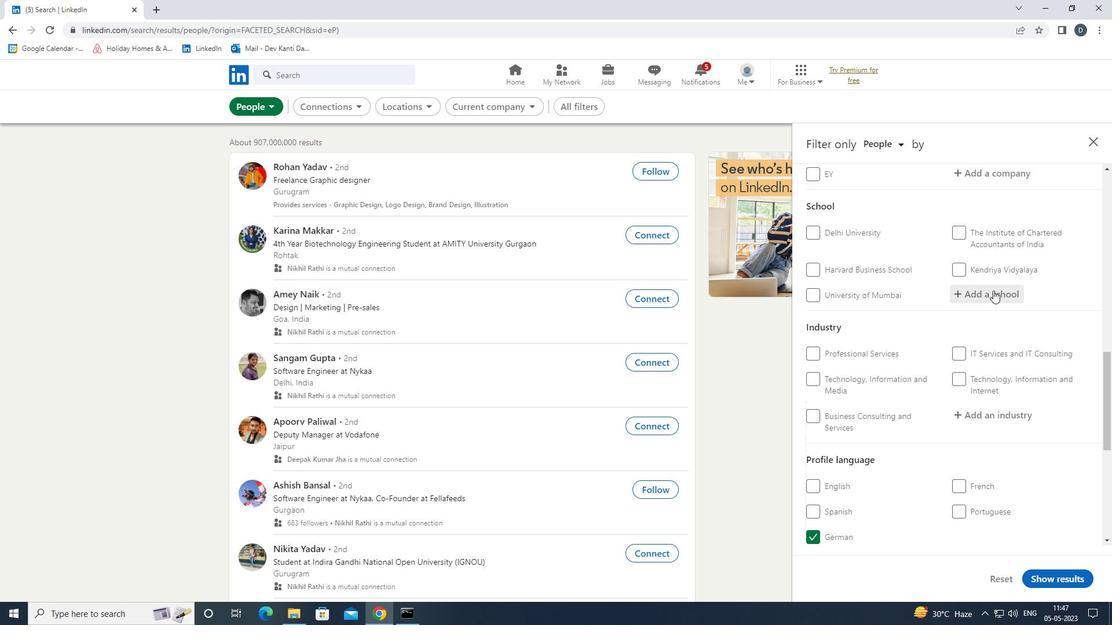
Action: Key pressed <Key.shift><Key.shift><Key.shift><Key.shift><Key.shift><Key.shift><Key.shift><Key.shift>GALGOTIAS<Key.down><Key.enter>
Screenshot: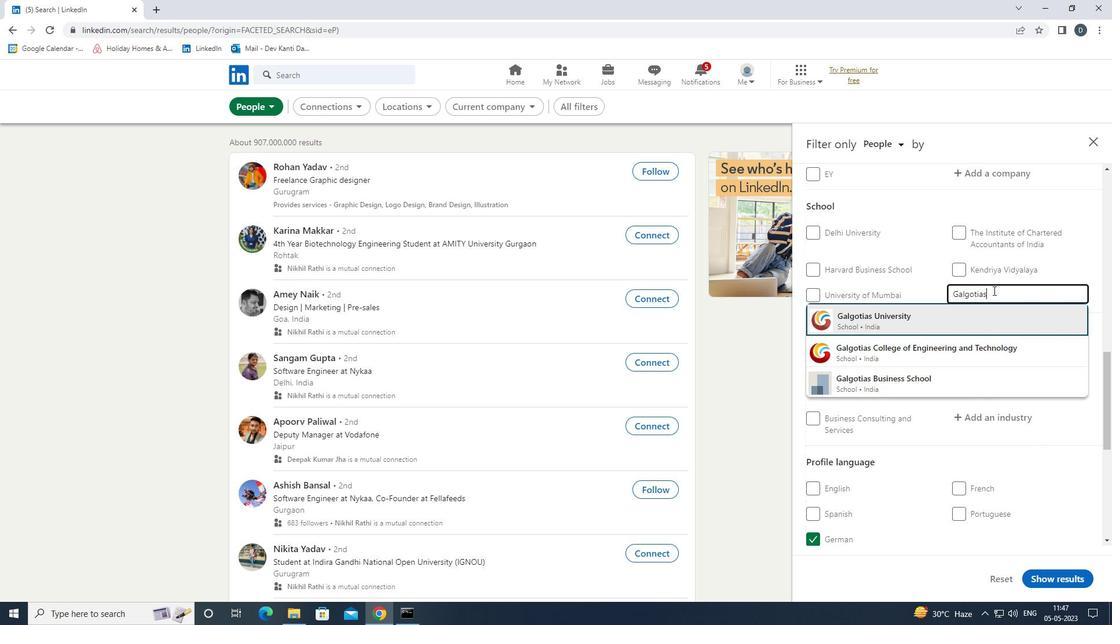 
Action: Mouse scrolled (993, 290) with delta (0, 0)
Screenshot: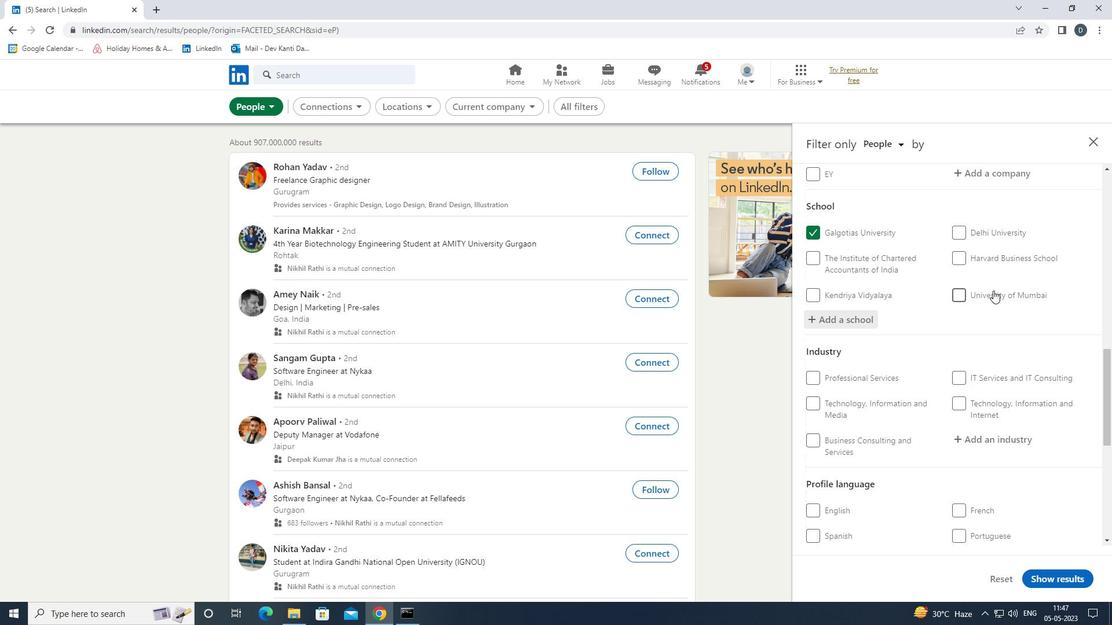 
Action: Mouse scrolled (993, 290) with delta (0, 0)
Screenshot: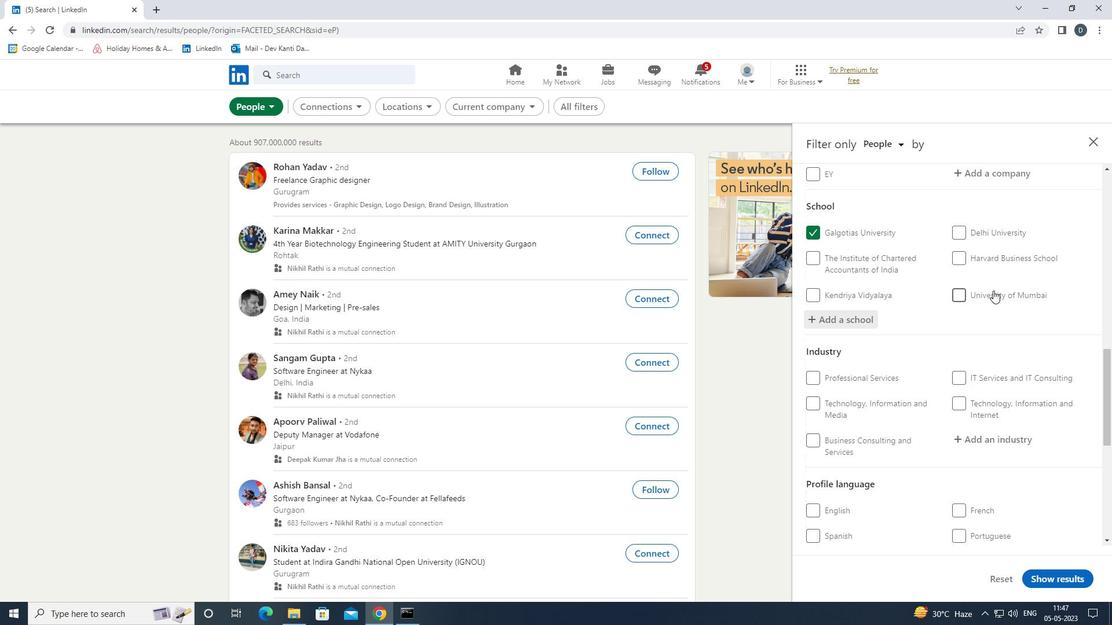 
Action: Mouse moved to (993, 321)
Screenshot: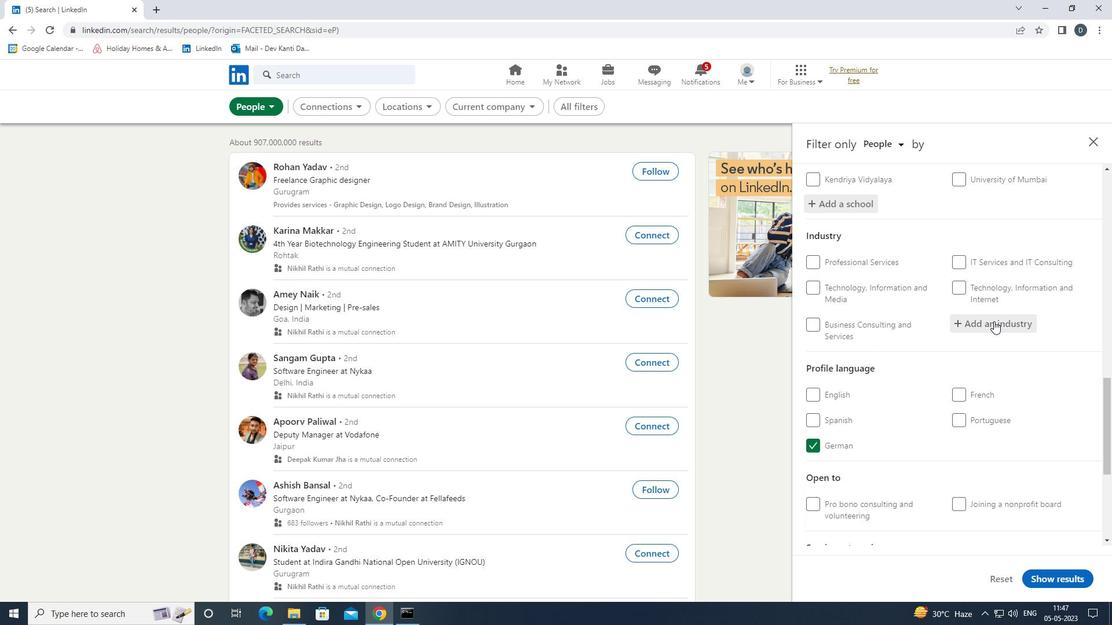 
Action: Mouse pressed left at (993, 321)
Screenshot: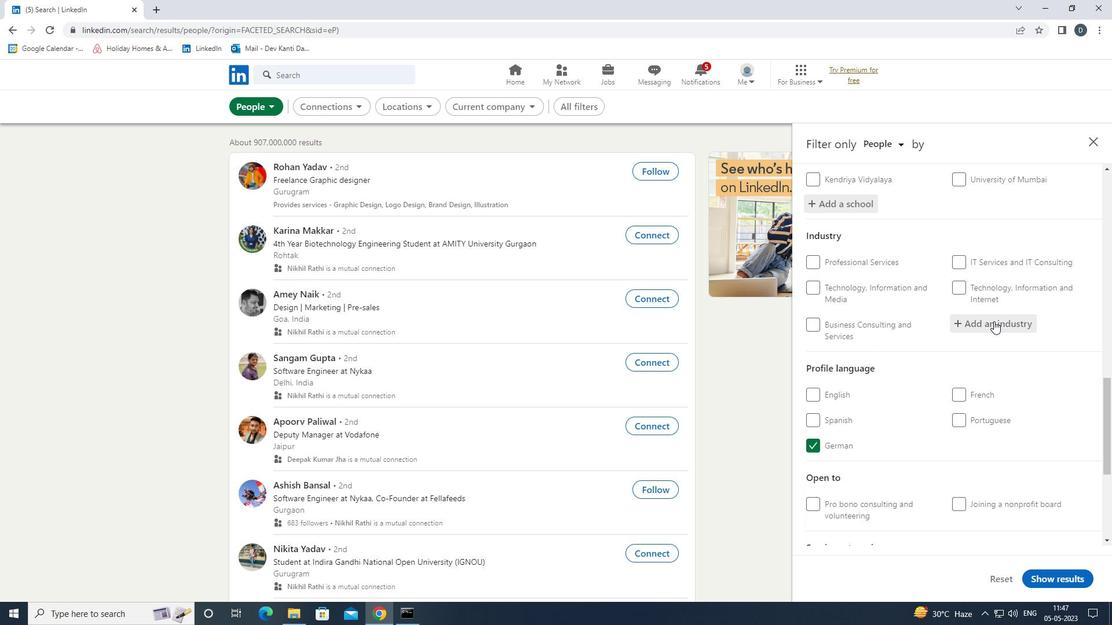 
Action: Key pressed <Key.shift>WHOLESALE<Key.space><Key.shift><Key.shift><Key.shift><Key.shift><Key.shift><Key.shift><Key.shift><Key.shift><Key.shift><Key.shift><Key.shift><Key.shift><Key.shift><Key.shift><Key.shift>ALCH<Key.down><Key.backspace>OHOLIC<Key.space><Key.down><Key.enter>
Screenshot: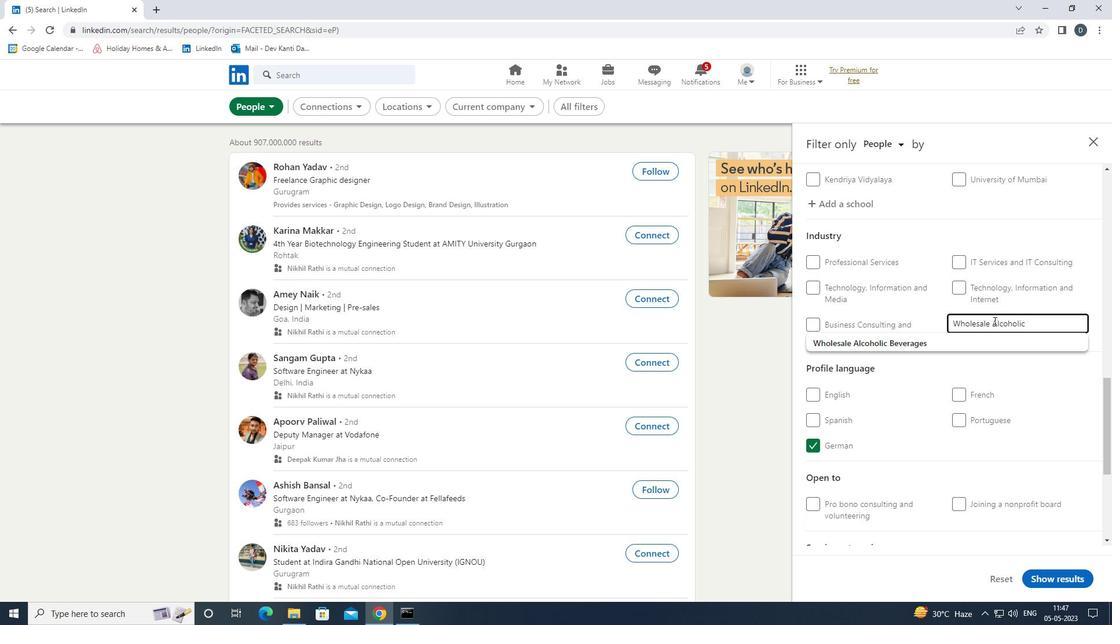 
Action: Mouse moved to (1030, 305)
Screenshot: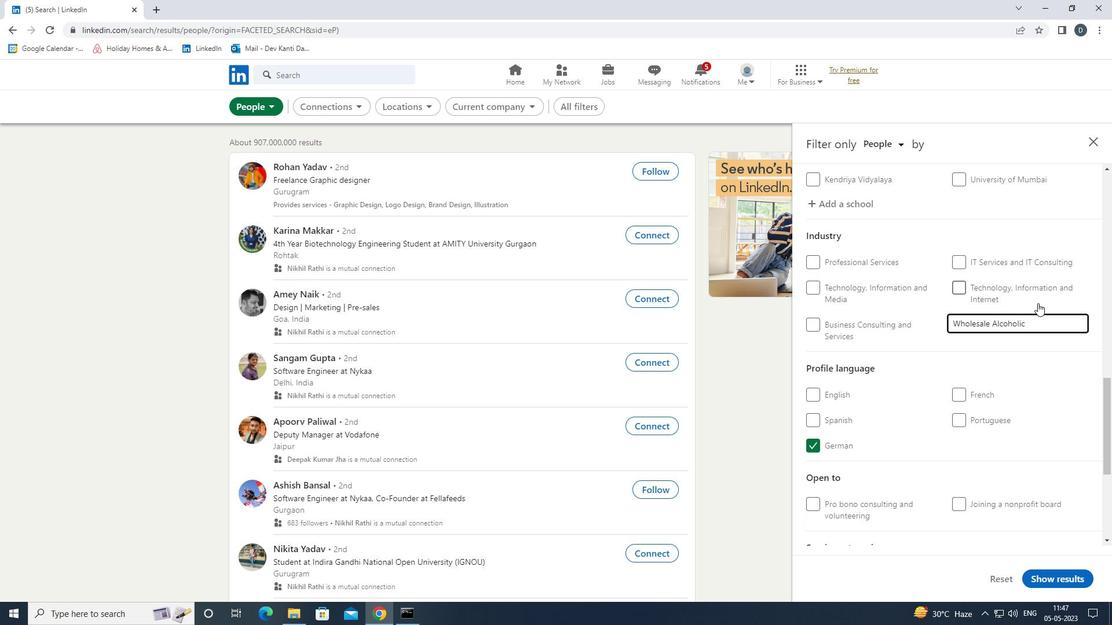 
Action: Mouse scrolled (1030, 304) with delta (0, 0)
Screenshot: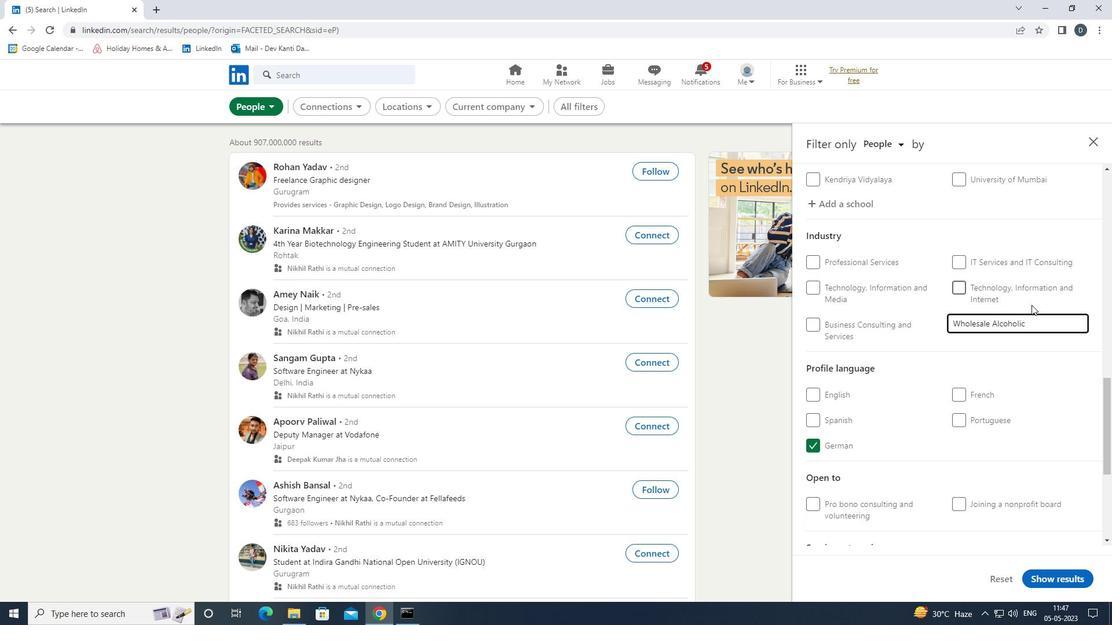 
Action: Mouse moved to (1032, 294)
Screenshot: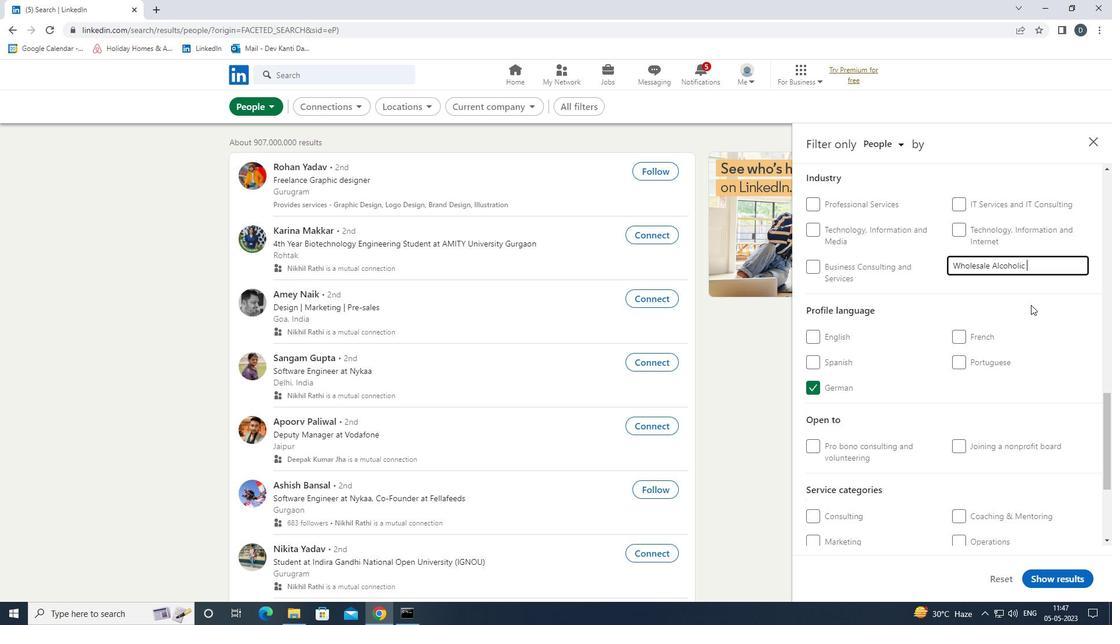 
Action: Key pressed <Key.down><Key.down><Key.enter>
Screenshot: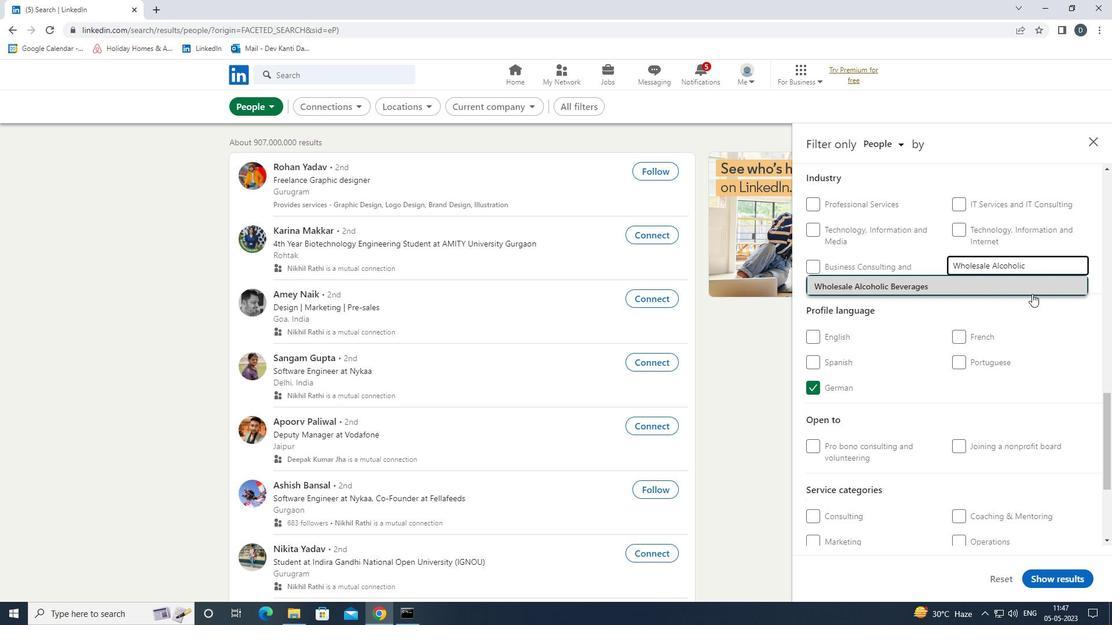 
Action: Mouse moved to (984, 221)
Screenshot: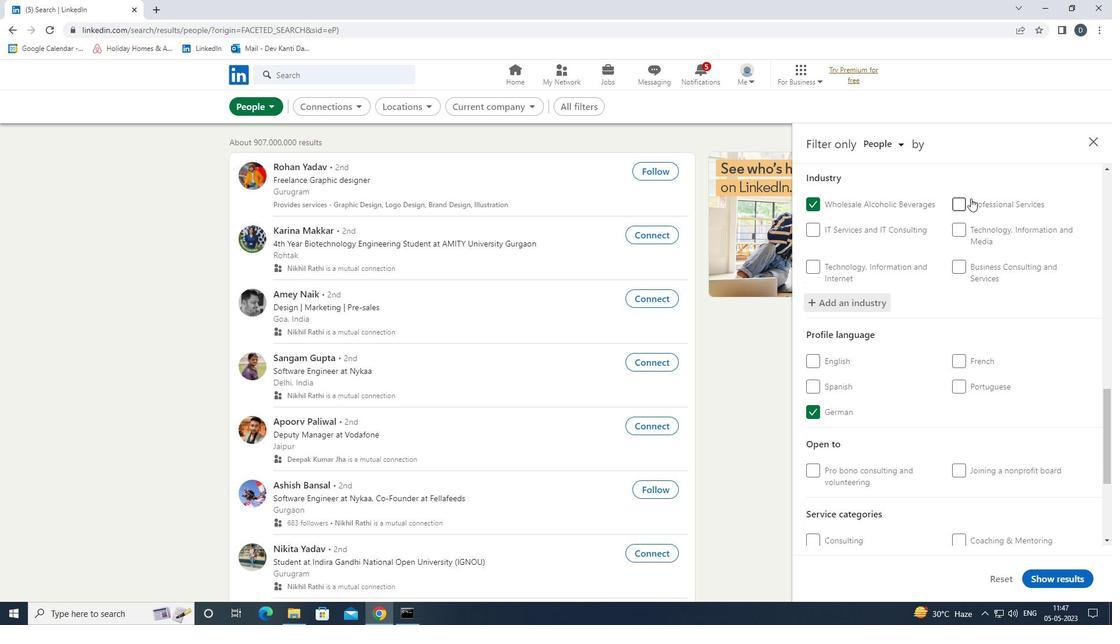 
Action: Mouse scrolled (984, 220) with delta (0, 0)
Screenshot: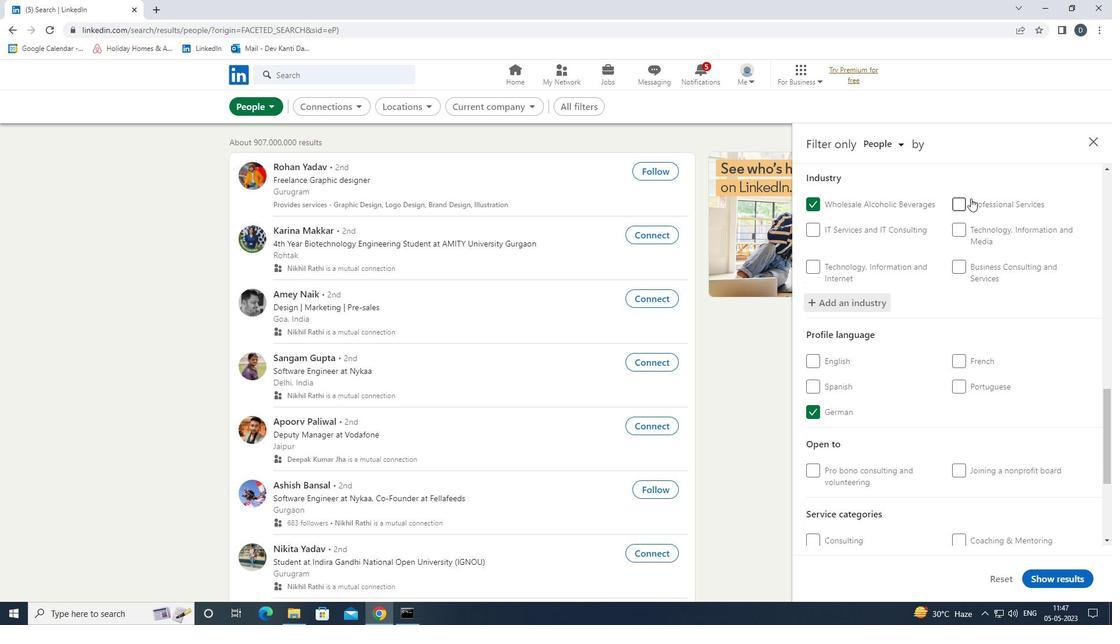 
Action: Mouse moved to (1008, 253)
Screenshot: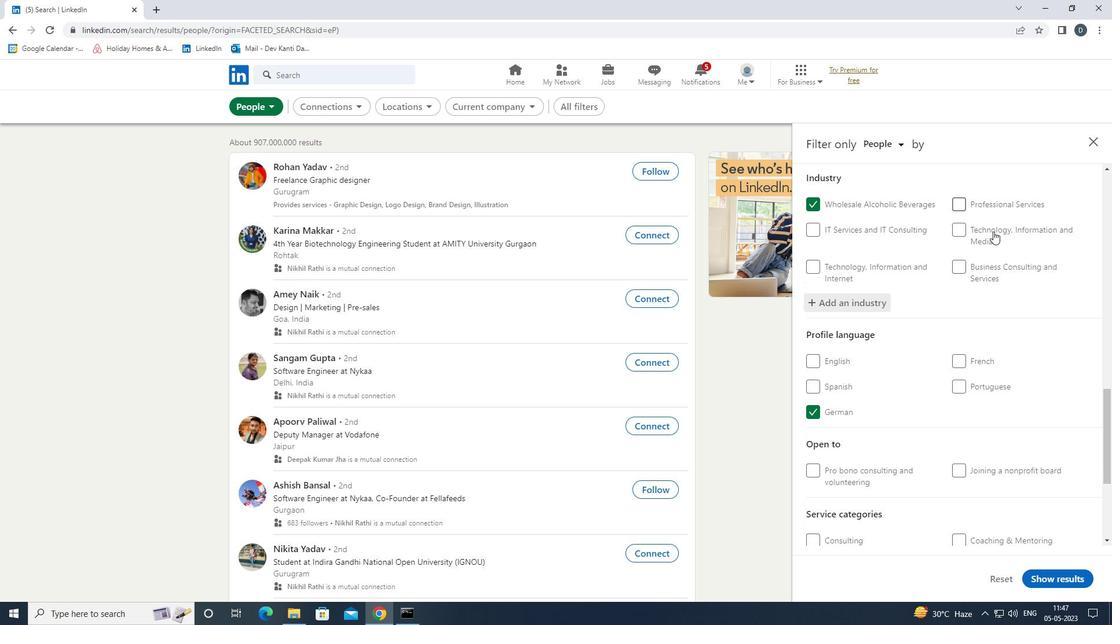 
Action: Mouse scrolled (1008, 253) with delta (0, 0)
Screenshot: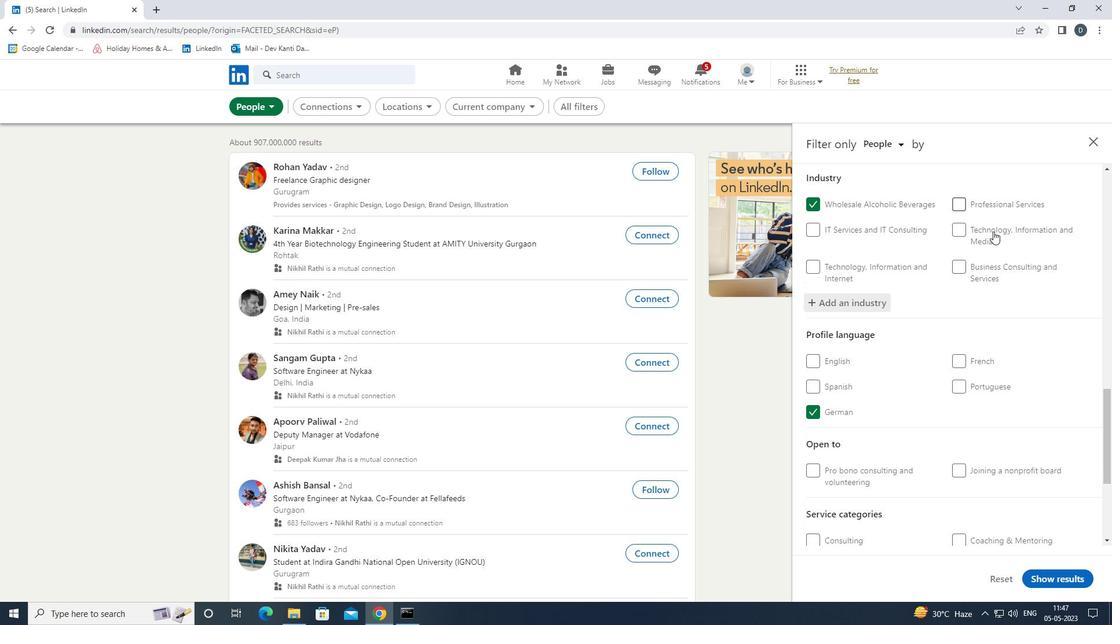
Action: Mouse moved to (1006, 274)
Screenshot: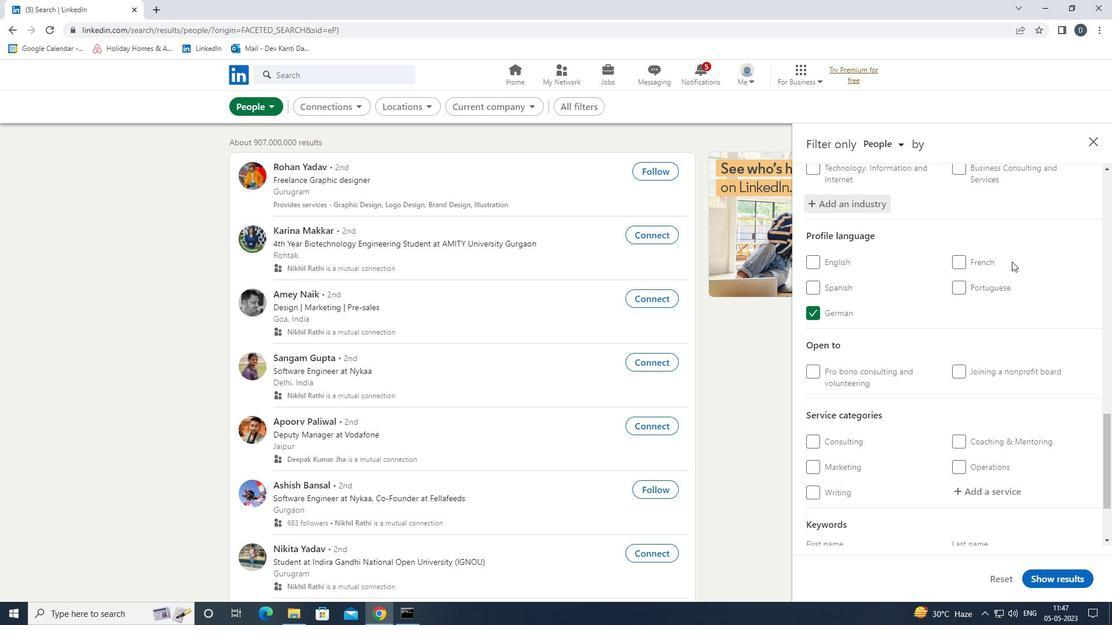 
Action: Mouse scrolled (1006, 273) with delta (0, 0)
Screenshot: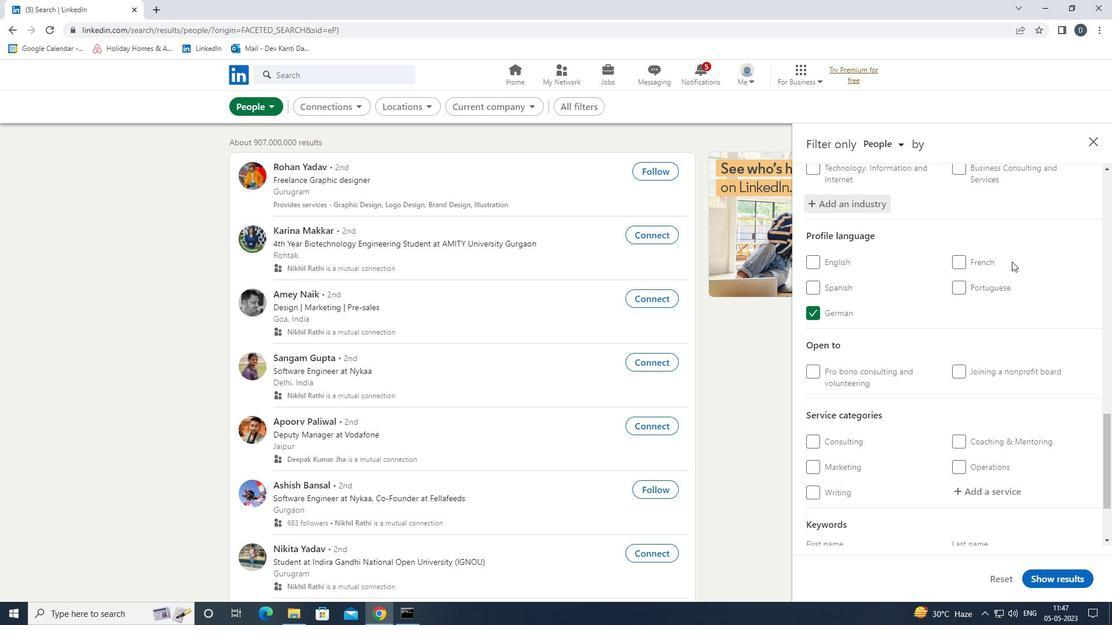 
Action: Mouse moved to (1000, 313)
Screenshot: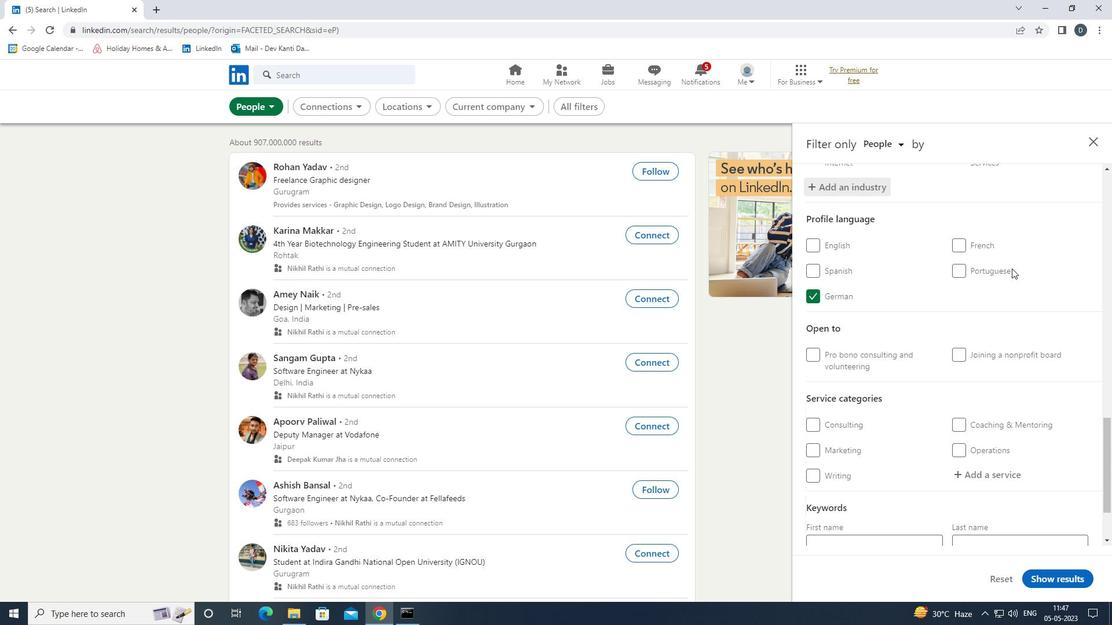 
Action: Mouse scrolled (1000, 312) with delta (0, 0)
Screenshot: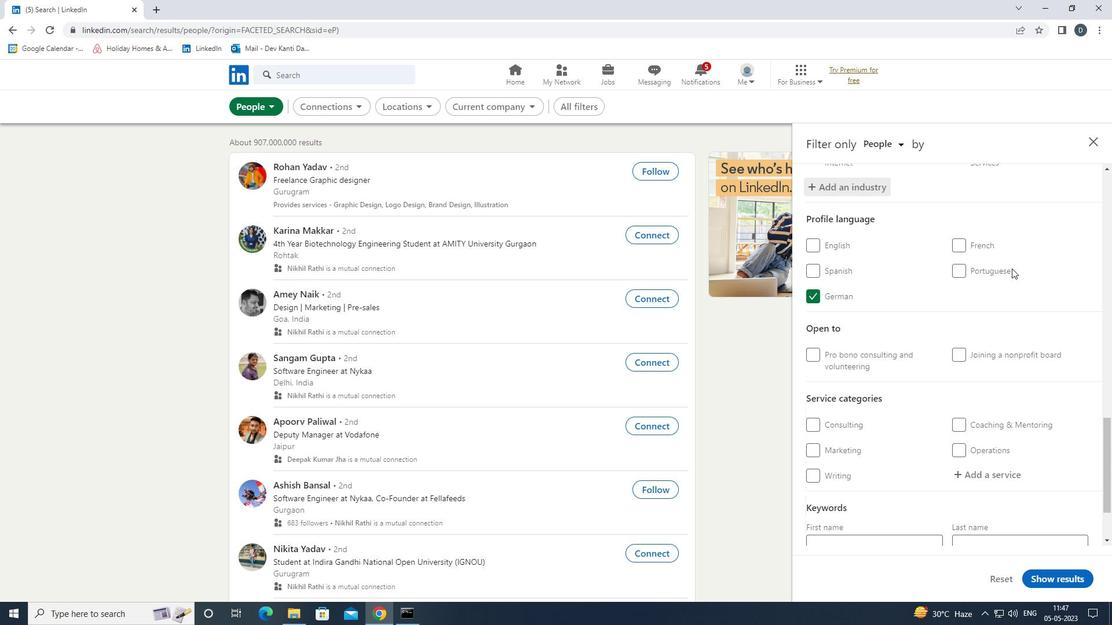 
Action: Mouse moved to (999, 383)
Screenshot: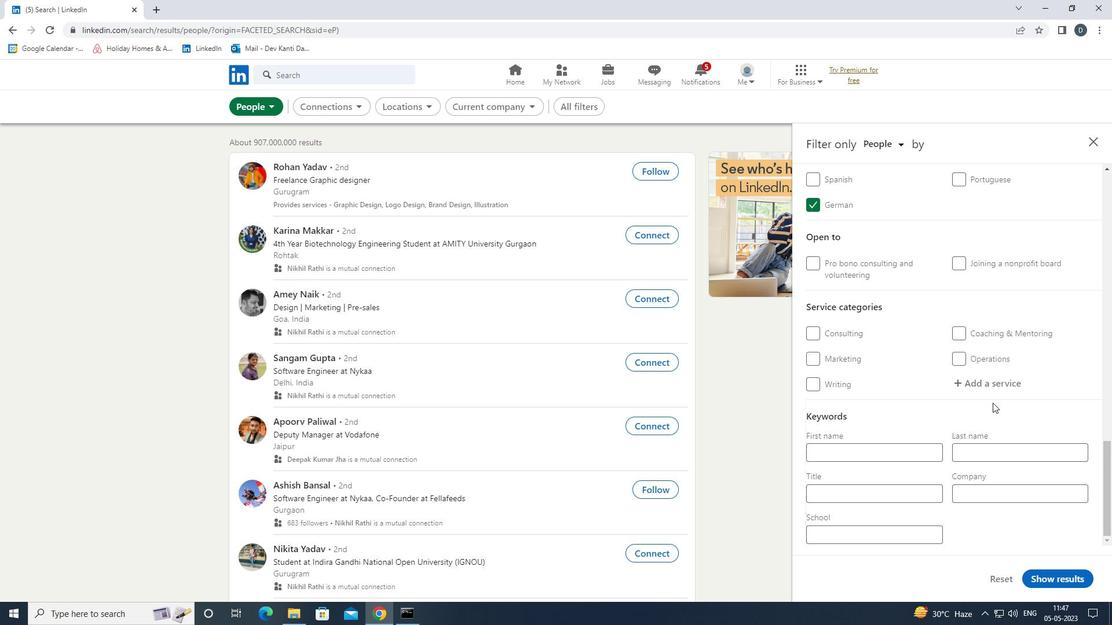 
Action: Mouse pressed left at (999, 383)
Screenshot: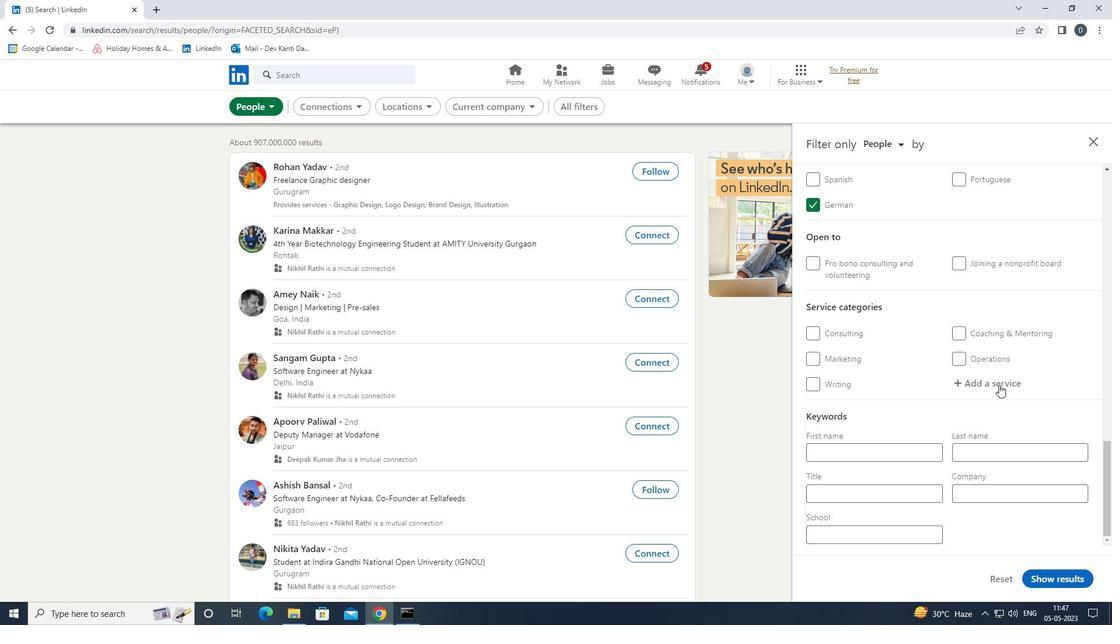 
Action: Key pressed <Key.shift><Key.shift>TAX<Key.space><Key.shift>LAW<Key.down><Key.enter>
Screenshot: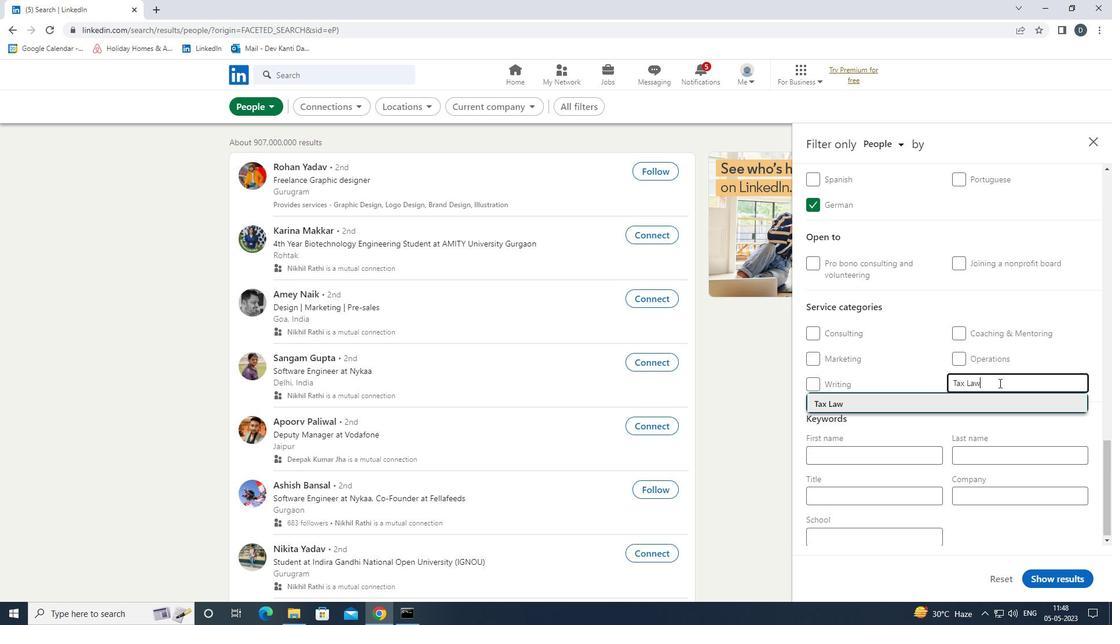 
Action: Mouse scrolled (999, 382) with delta (0, 0)
Screenshot: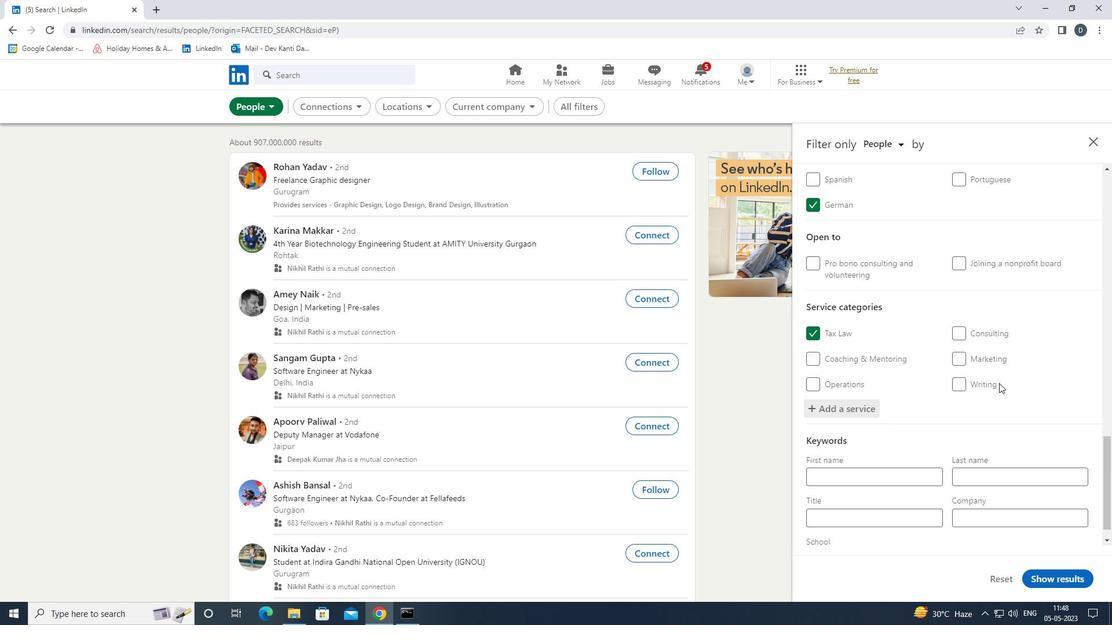 
Action: Mouse scrolled (999, 382) with delta (0, 0)
Screenshot: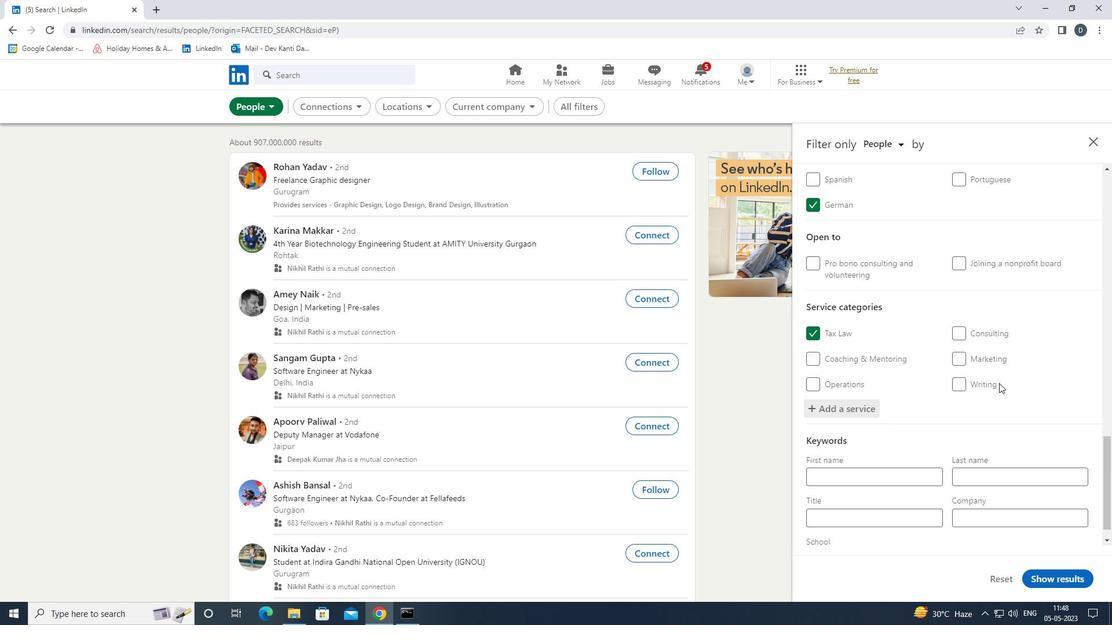 
Action: Mouse scrolled (999, 382) with delta (0, 0)
Screenshot: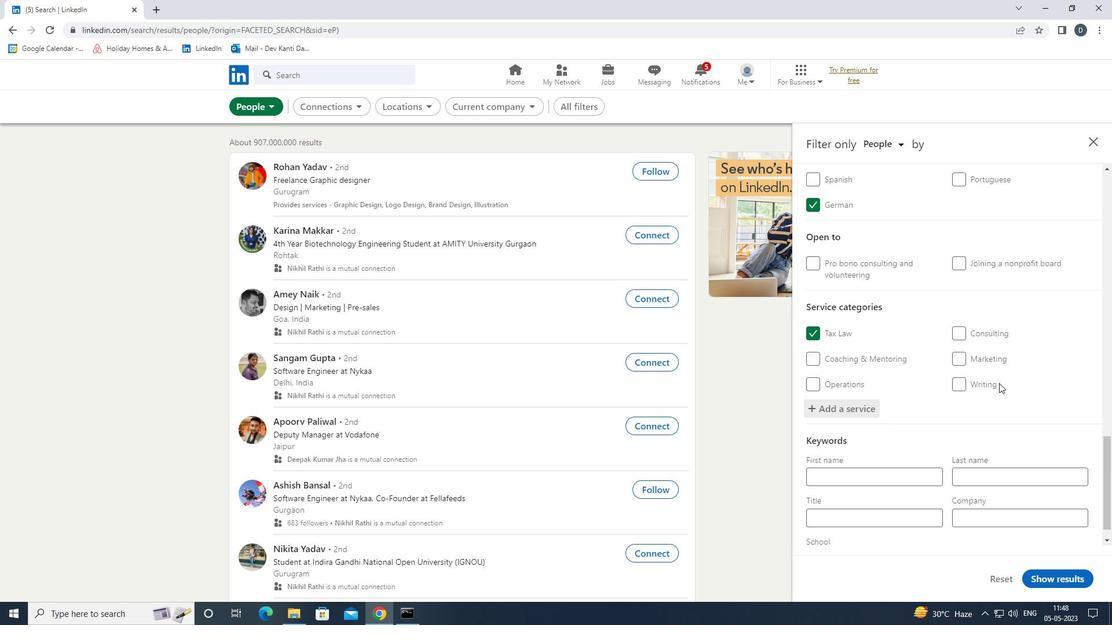 
Action: Mouse moved to (900, 503)
Screenshot: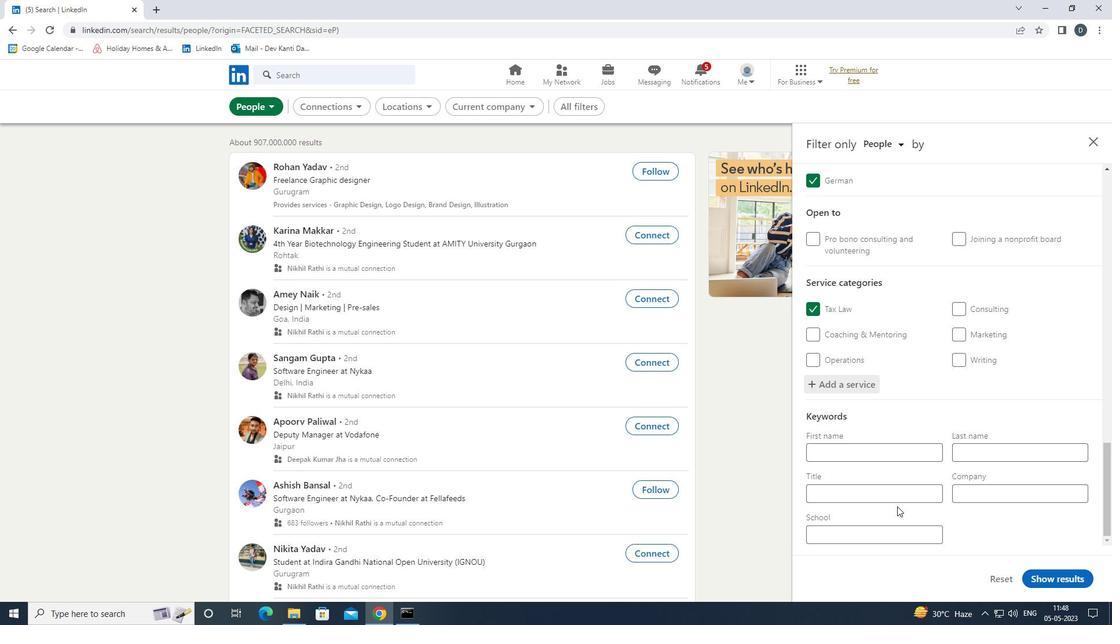 
Action: Mouse pressed left at (900, 503)
Screenshot: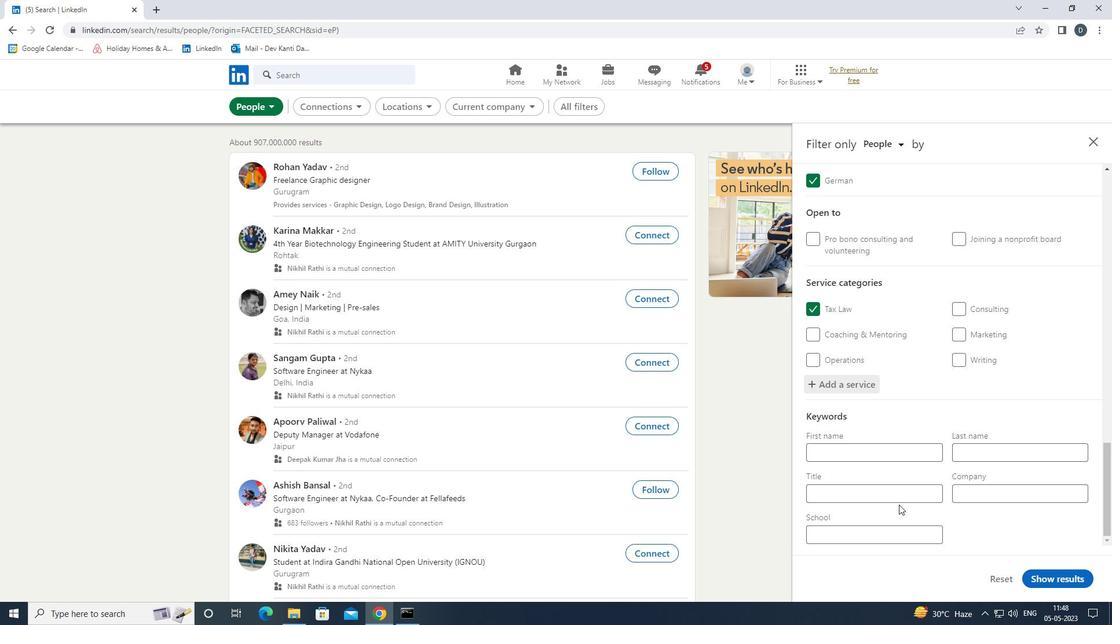 
Action: Key pressed <Key.shift><Key.shift><Key.shift>DATA<Key.space><Key.shift>ENTRY
Screenshot: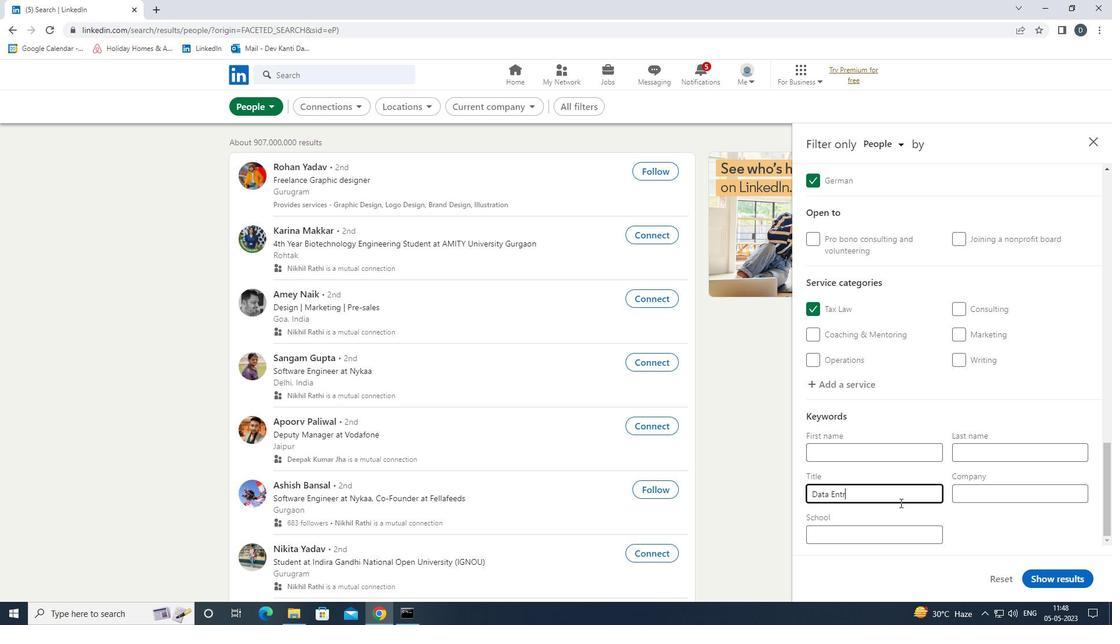 
Action: Mouse moved to (1061, 587)
Screenshot: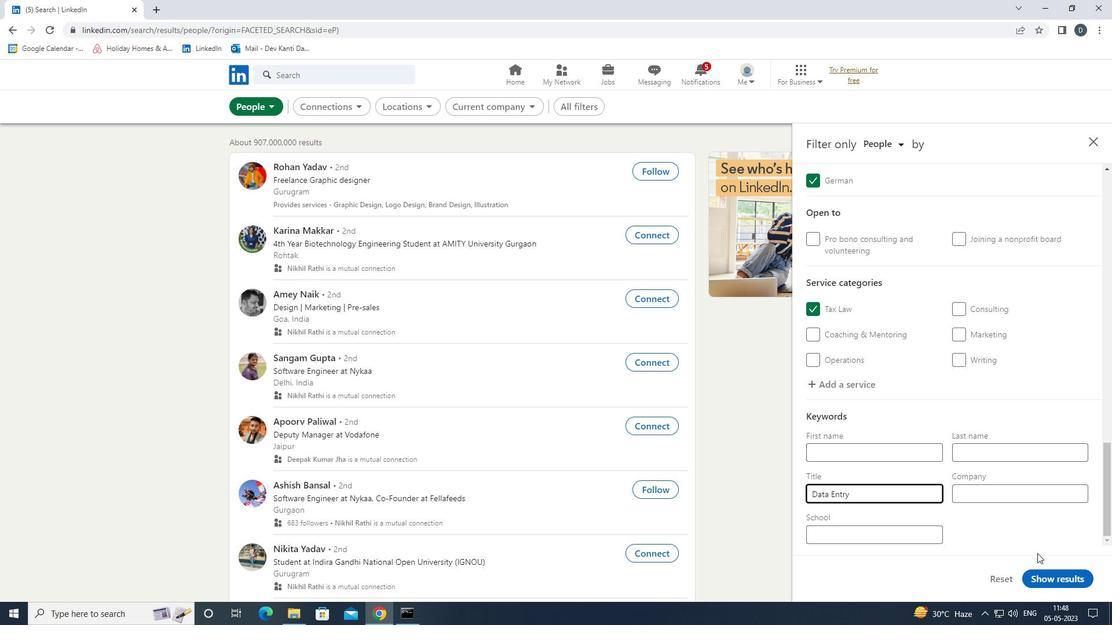 
Action: Mouse pressed left at (1061, 587)
Screenshot: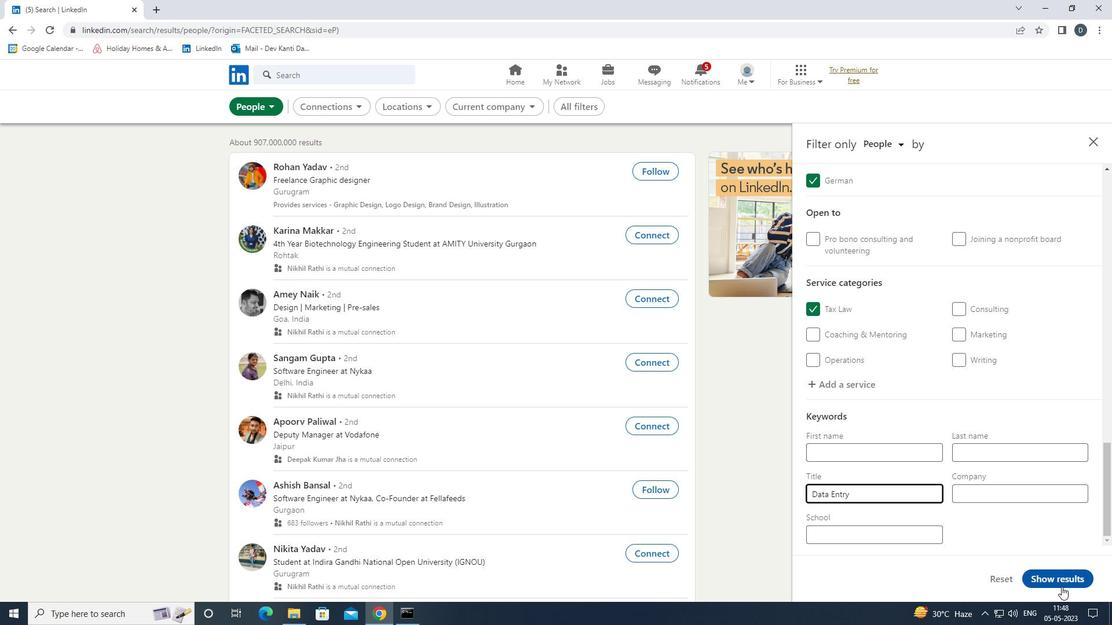 
Action: Mouse moved to (1006, 477)
Screenshot: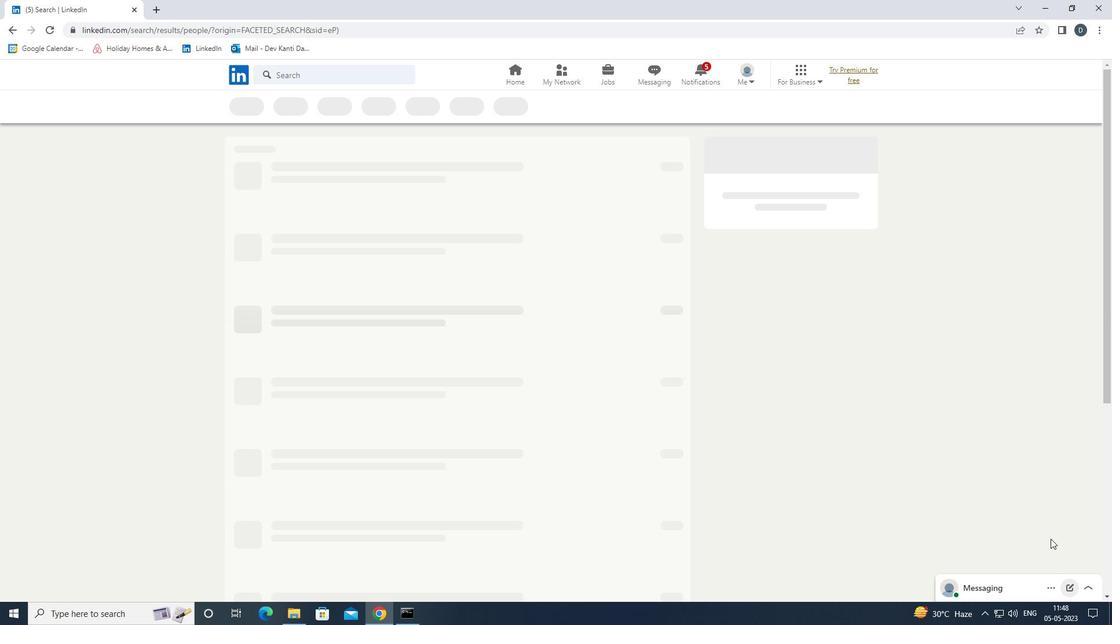 
